 Task: Look for space in Lakhnādon, India from 12th June, 2023 to 15th June, 2023 for 2 adults in price range Rs.10000 to Rs.15000. Place can be entire place with 1  bedroom having 1 bed and 1 bathroom. Property type can be house, flat, guest house, hotel. Booking option can be shelf check-in. Required host language is English.
Action: Mouse moved to (406, 72)
Screenshot: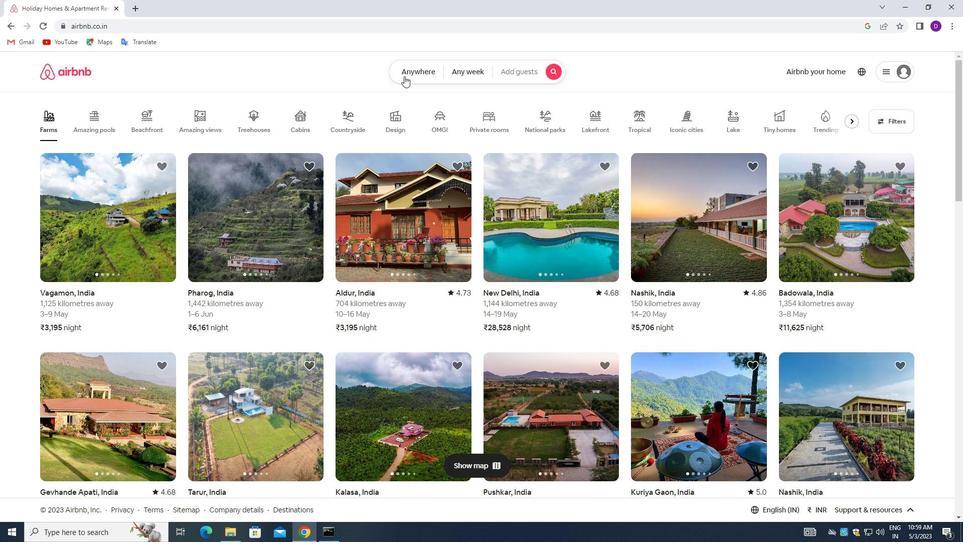 
Action: Mouse pressed left at (406, 72)
Screenshot: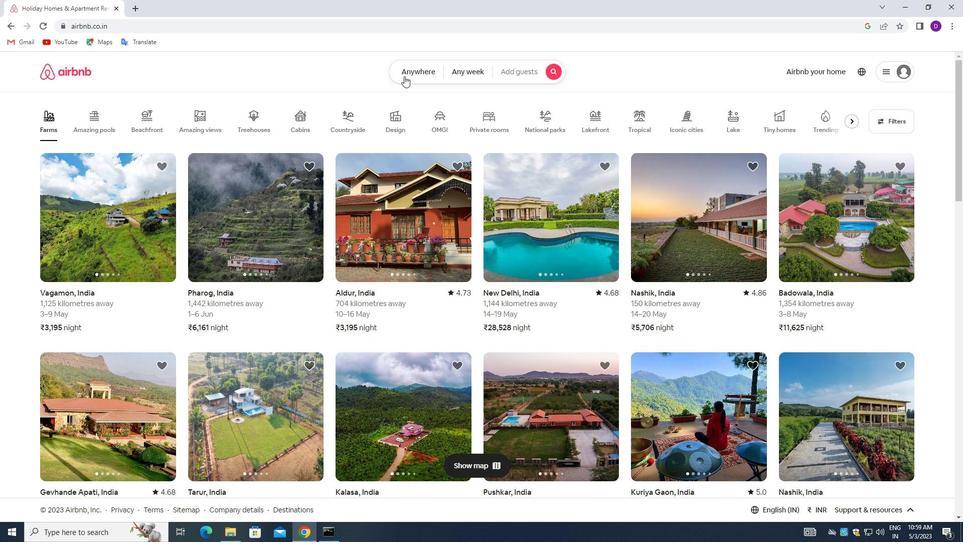 
Action: Mouse moved to (317, 111)
Screenshot: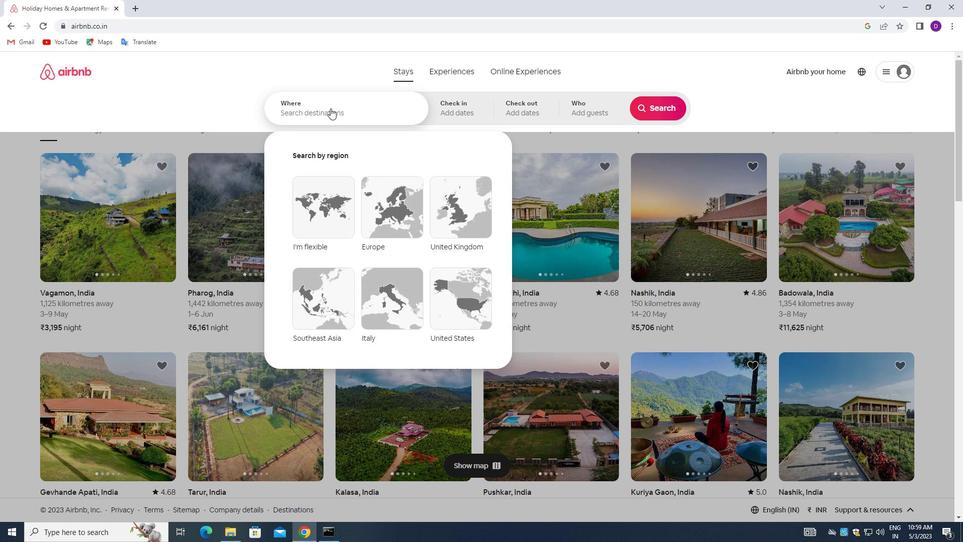 
Action: Mouse pressed left at (317, 111)
Screenshot: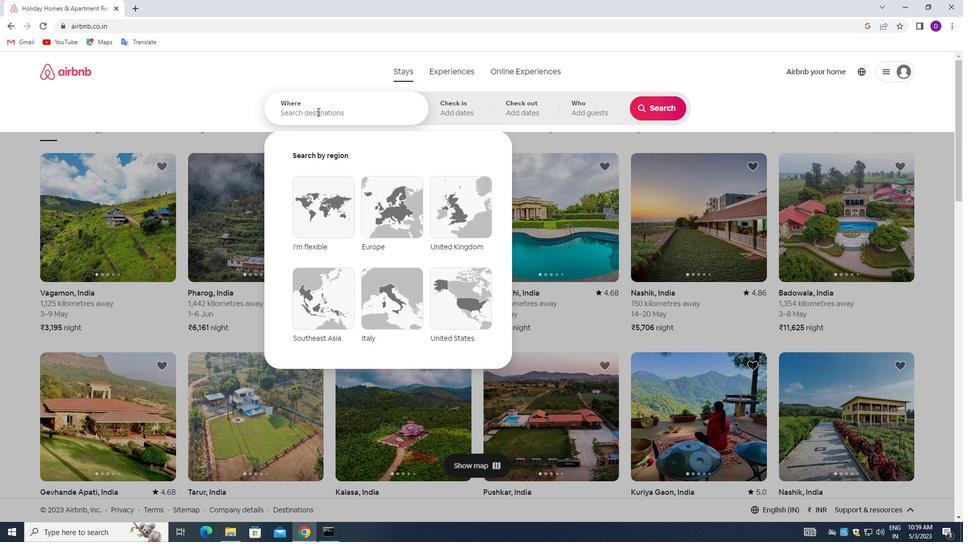 
Action: Mouse moved to (225, 79)
Screenshot: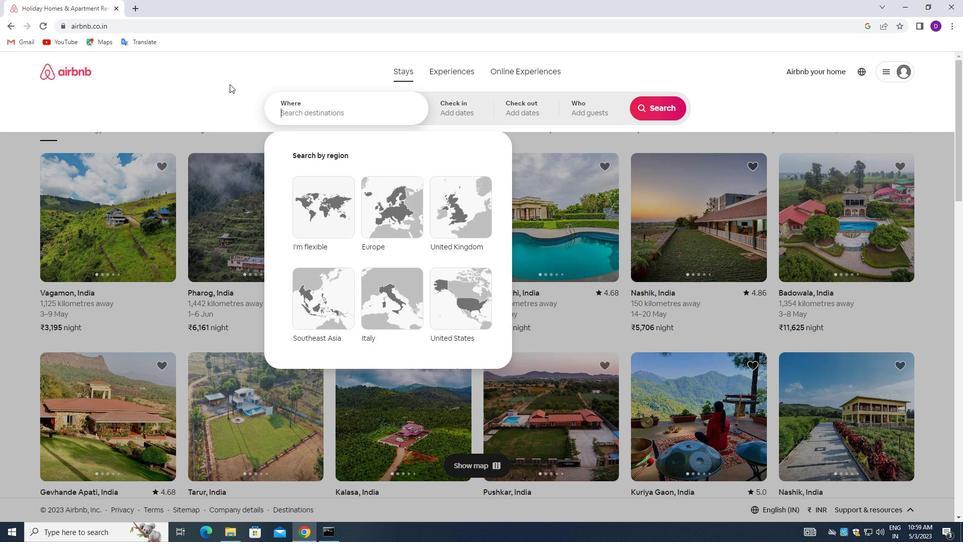 
Action: Key pressed <Key.shift>LAKHNADON,<Key.space><Key.shift>INDIA<Key.enter>
Screenshot: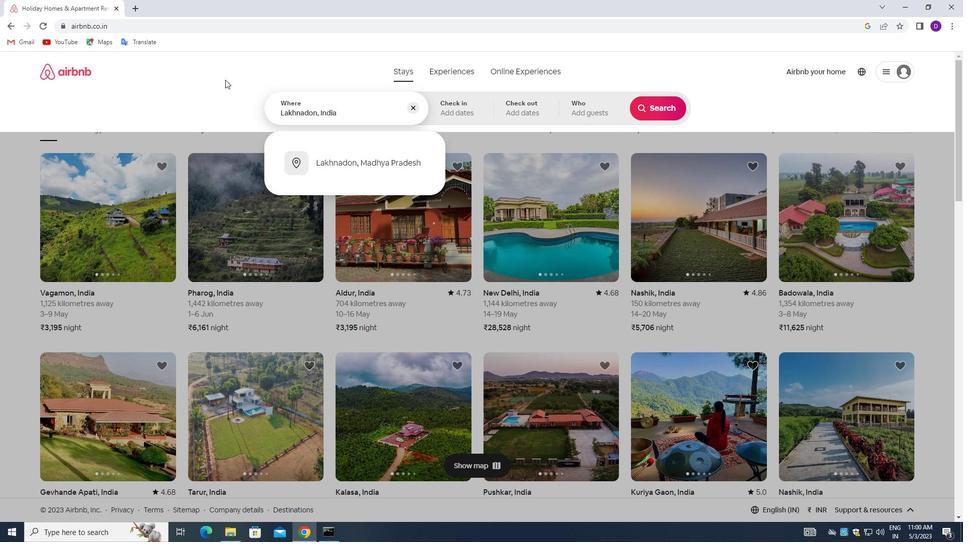 
Action: Mouse moved to (526, 279)
Screenshot: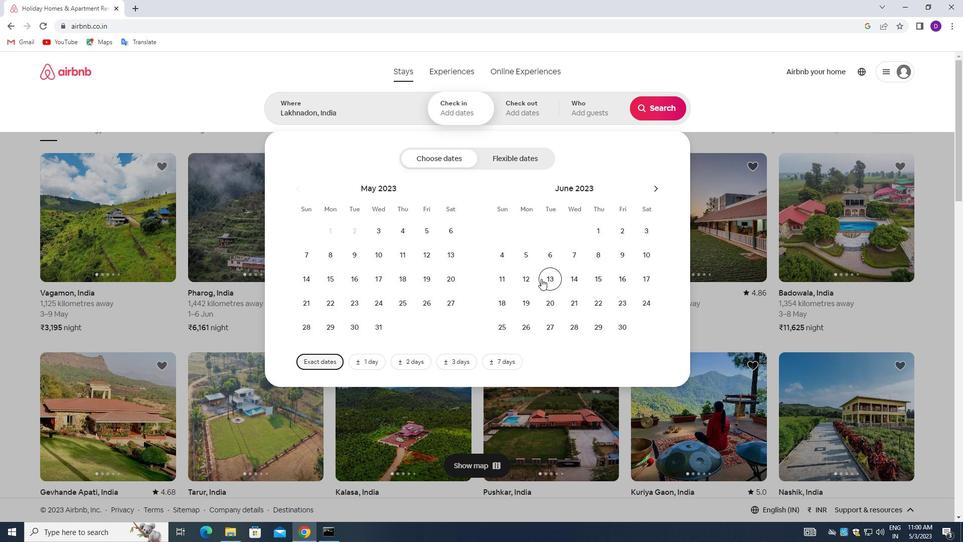 
Action: Mouse pressed left at (526, 279)
Screenshot: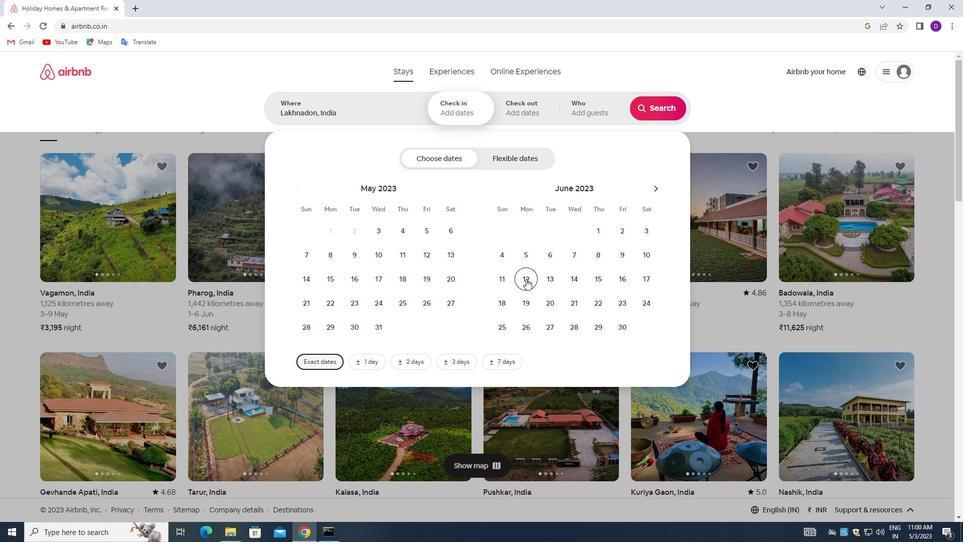 
Action: Mouse moved to (593, 279)
Screenshot: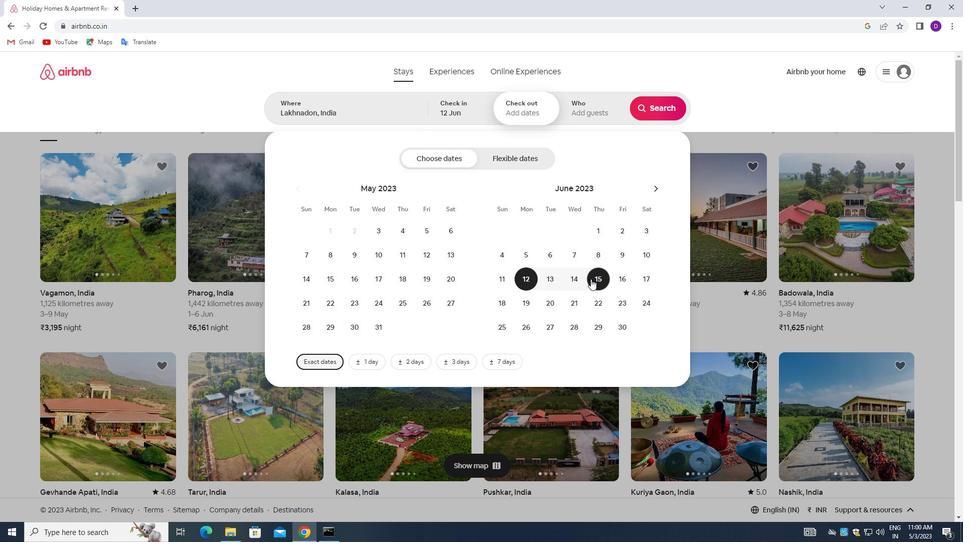 
Action: Mouse pressed left at (593, 279)
Screenshot: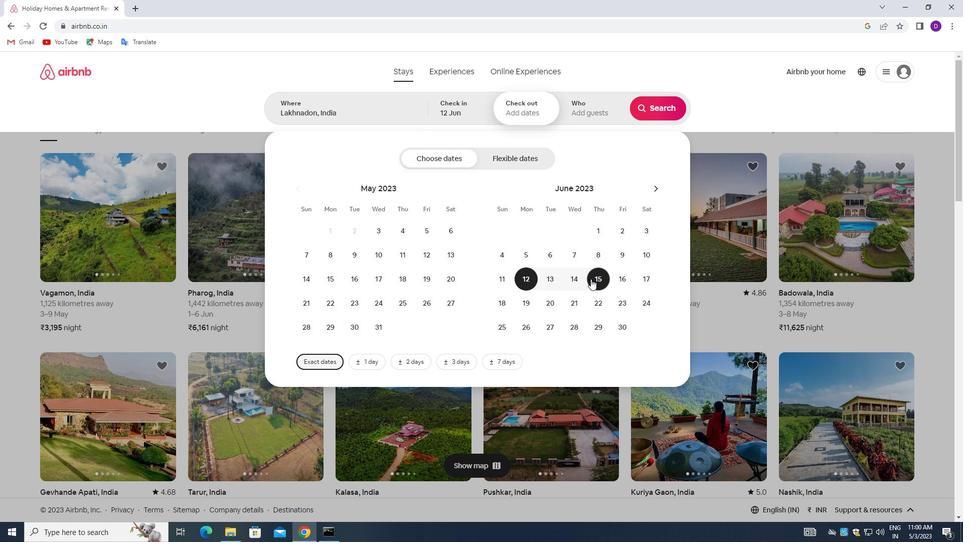 
Action: Mouse moved to (583, 110)
Screenshot: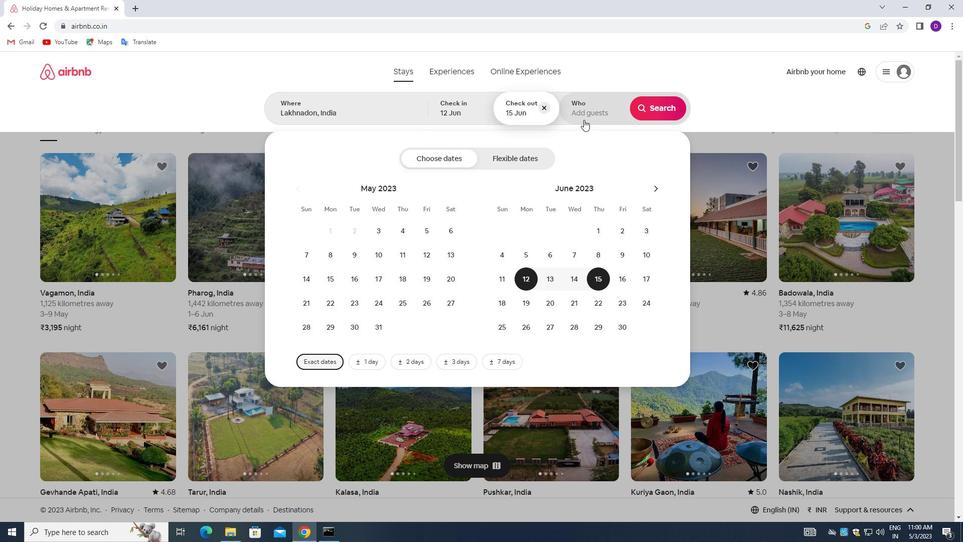 
Action: Mouse pressed left at (583, 110)
Screenshot: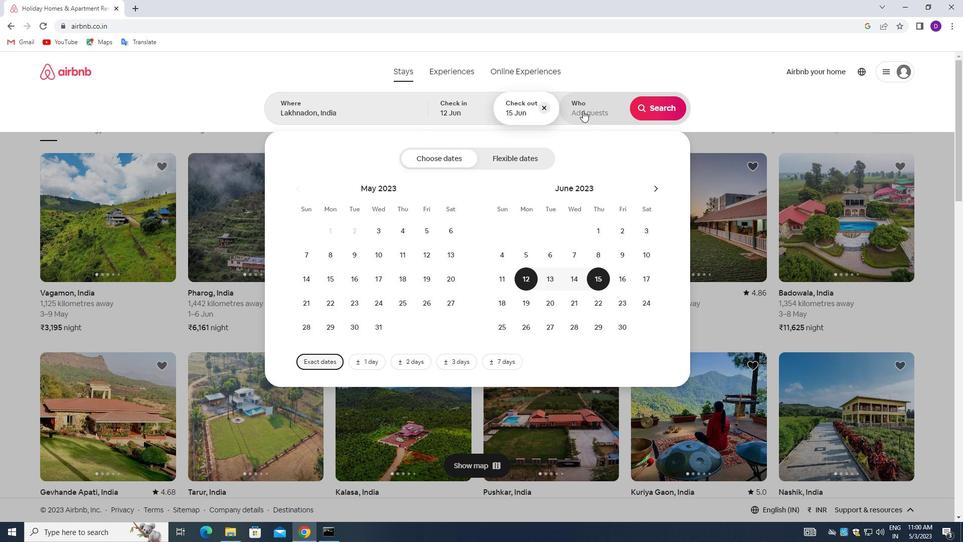 
Action: Mouse moved to (656, 160)
Screenshot: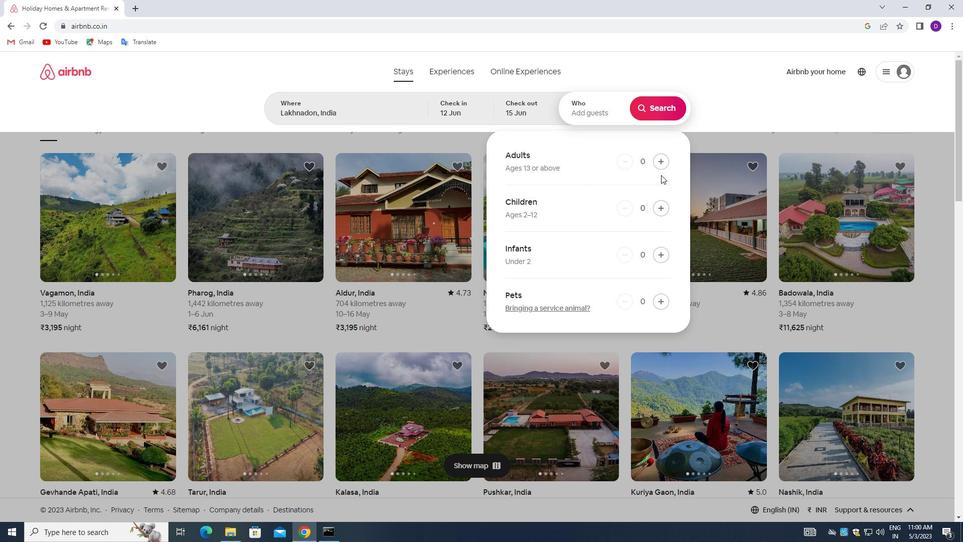 
Action: Mouse pressed left at (656, 160)
Screenshot: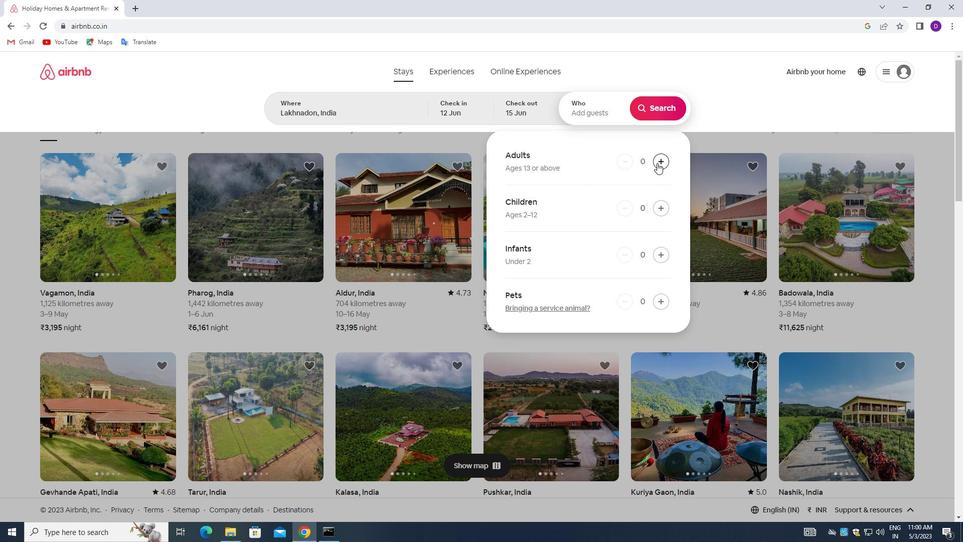 
Action: Mouse pressed left at (656, 160)
Screenshot: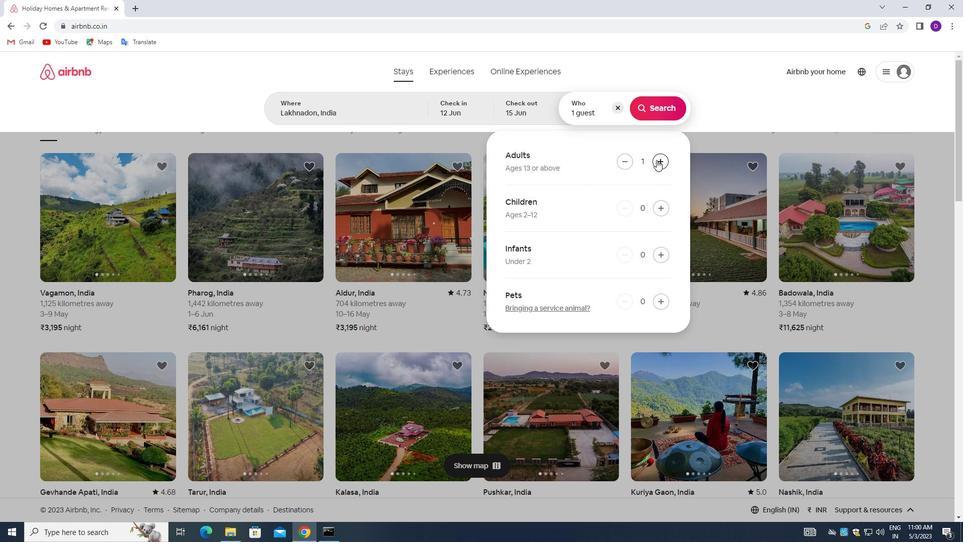 
Action: Mouse moved to (653, 107)
Screenshot: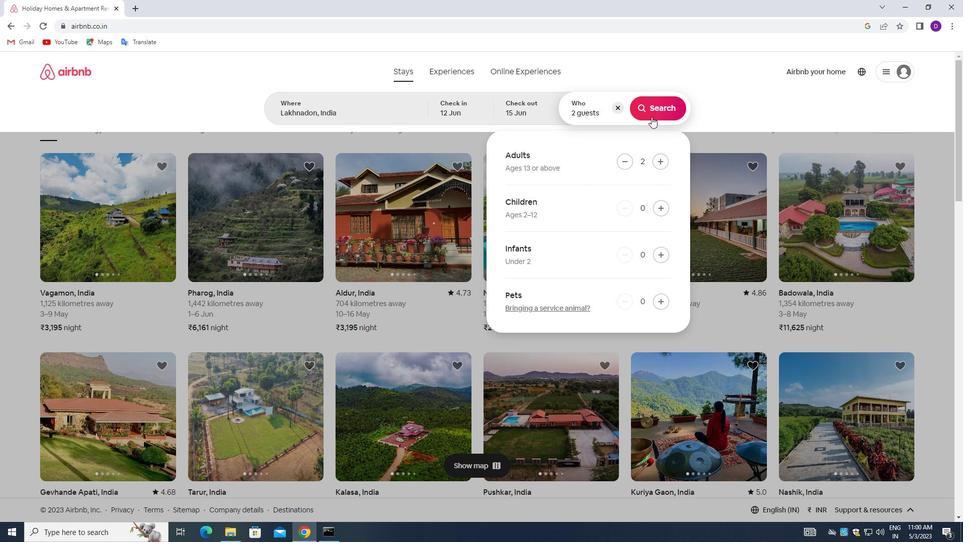 
Action: Mouse pressed left at (653, 107)
Screenshot: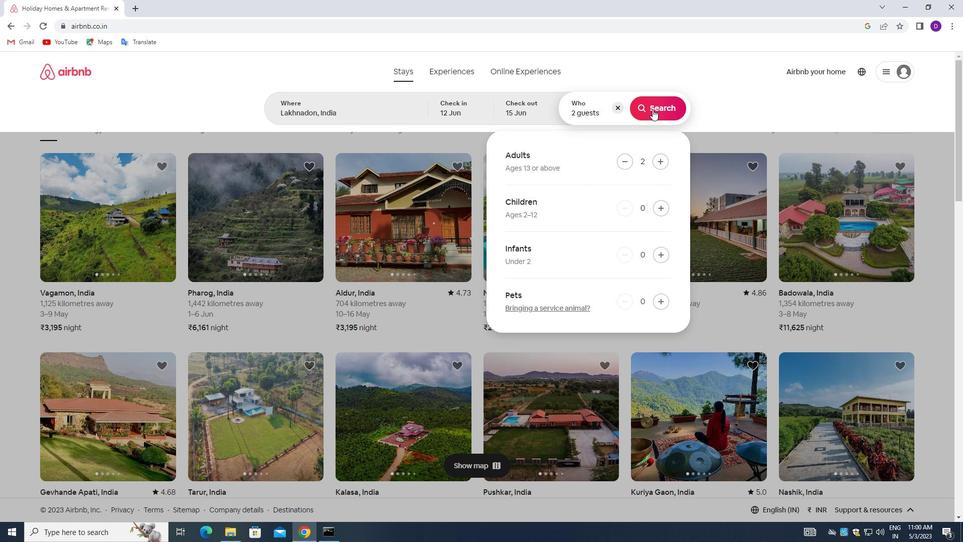 
Action: Mouse moved to (908, 112)
Screenshot: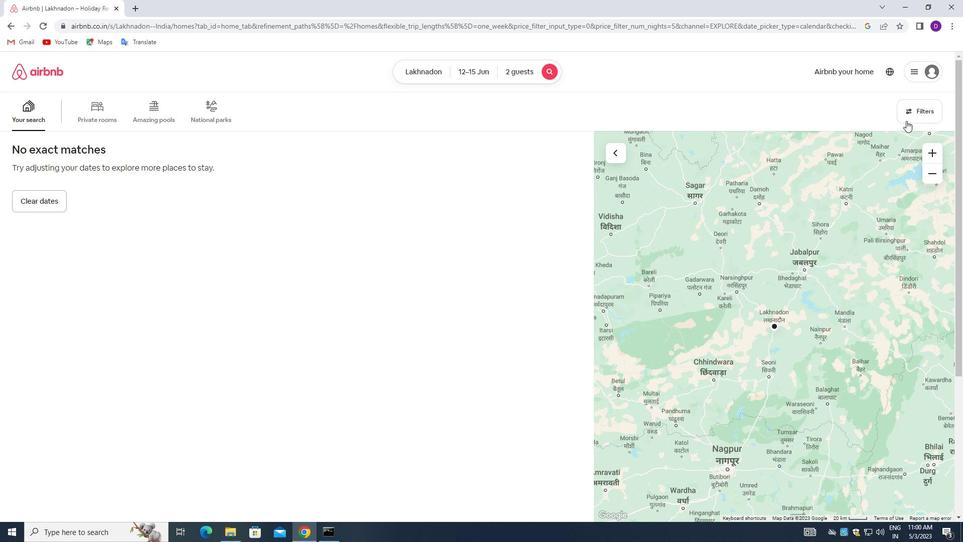
Action: Mouse pressed left at (908, 112)
Screenshot: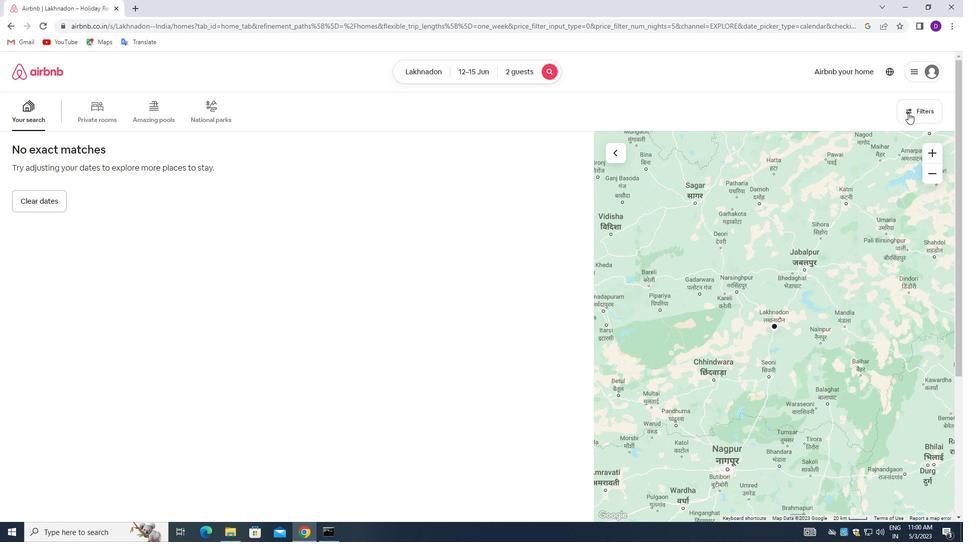 
Action: Mouse moved to (352, 173)
Screenshot: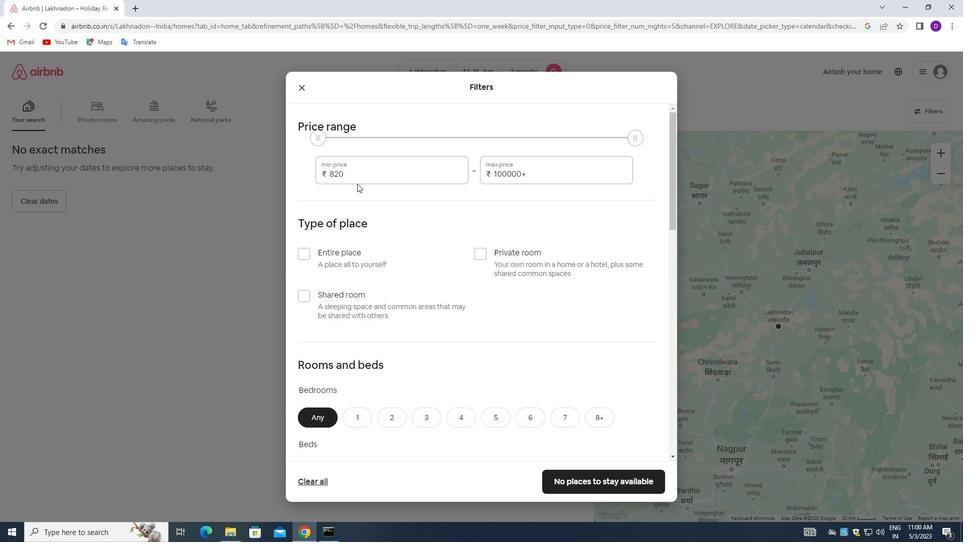
Action: Mouse pressed left at (352, 173)
Screenshot: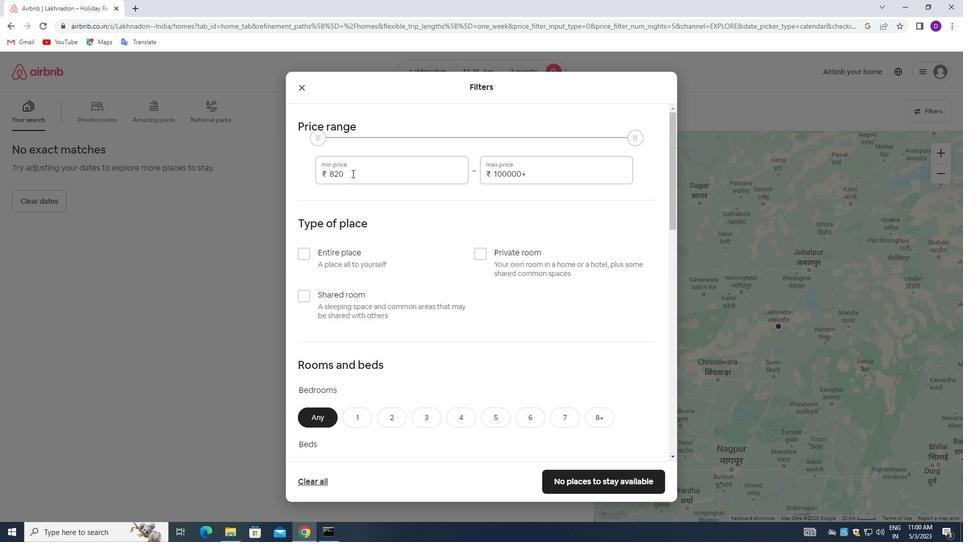 
Action: Mouse pressed left at (352, 173)
Screenshot: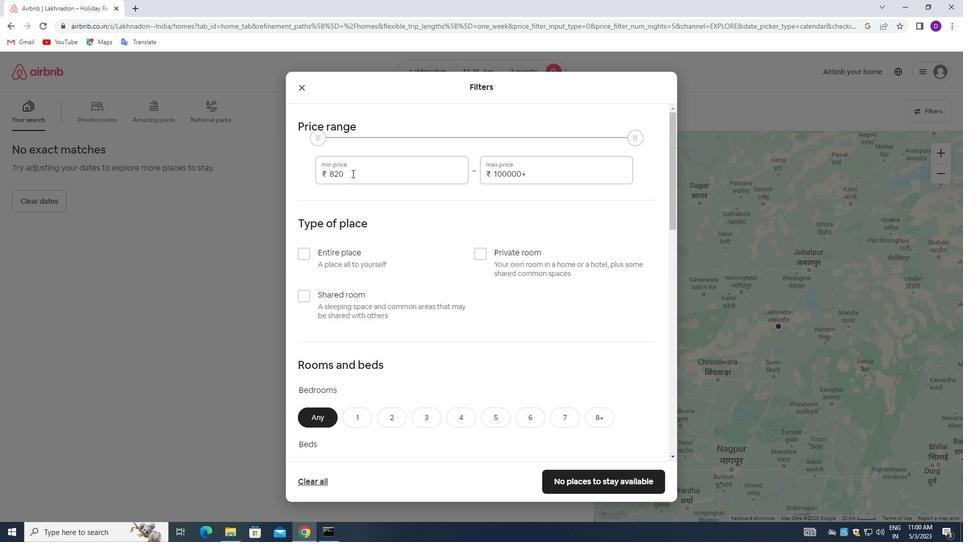 
Action: Key pressed 10000<Key.tab>15000
Screenshot: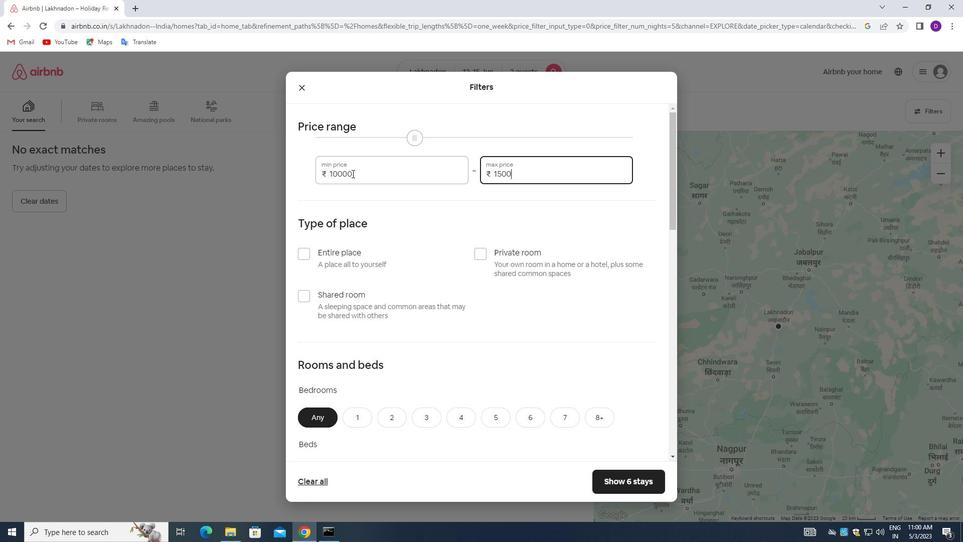 
Action: Mouse moved to (441, 237)
Screenshot: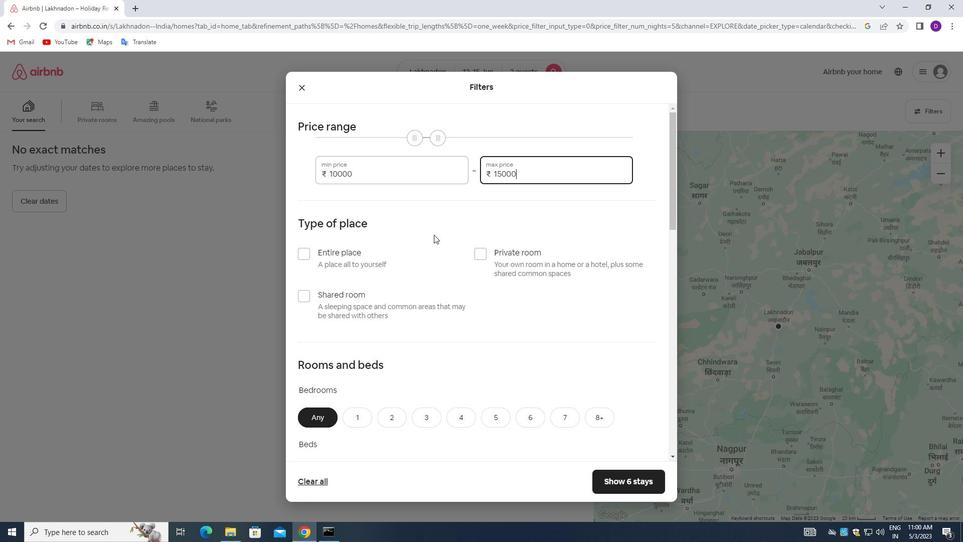 
Action: Mouse scrolled (441, 237) with delta (0, 0)
Screenshot: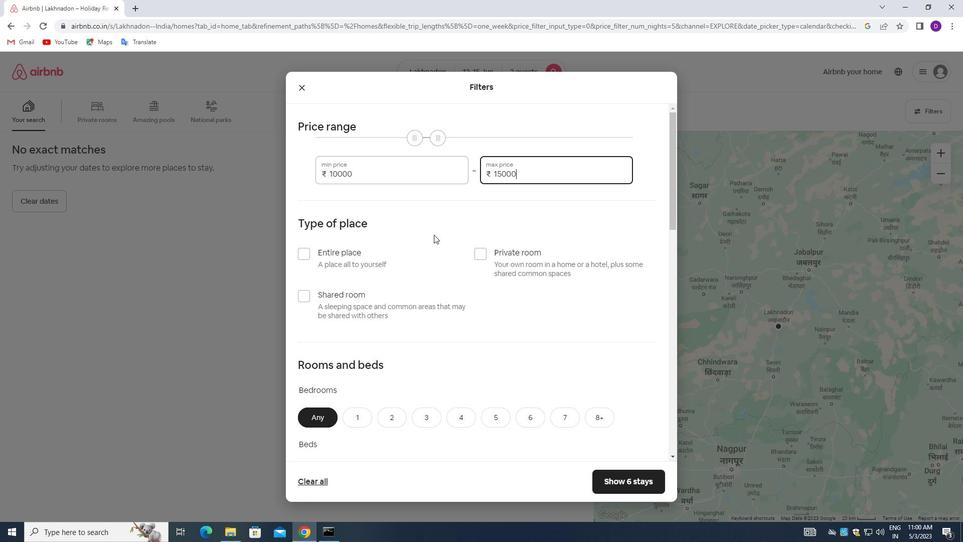 
Action: Mouse moved to (442, 239)
Screenshot: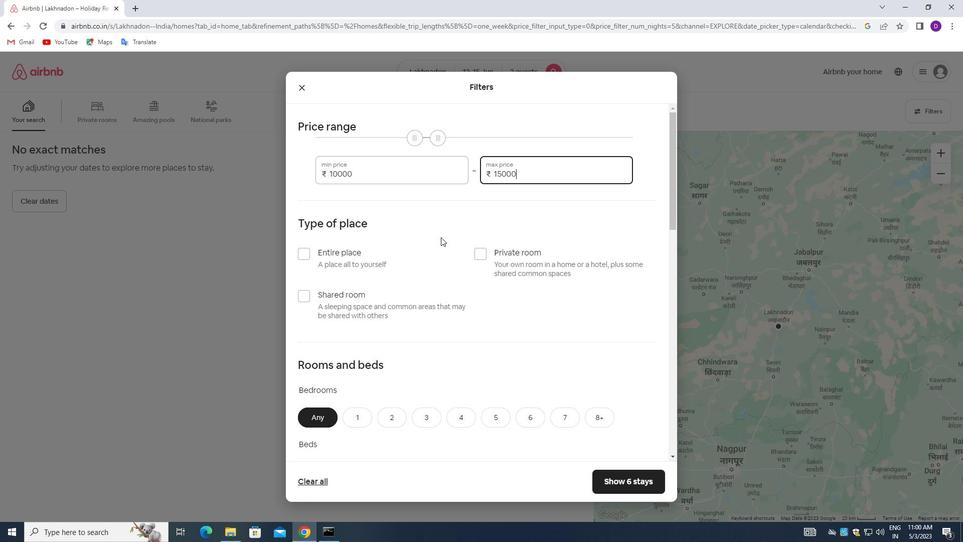 
Action: Mouse scrolled (442, 238) with delta (0, 0)
Screenshot: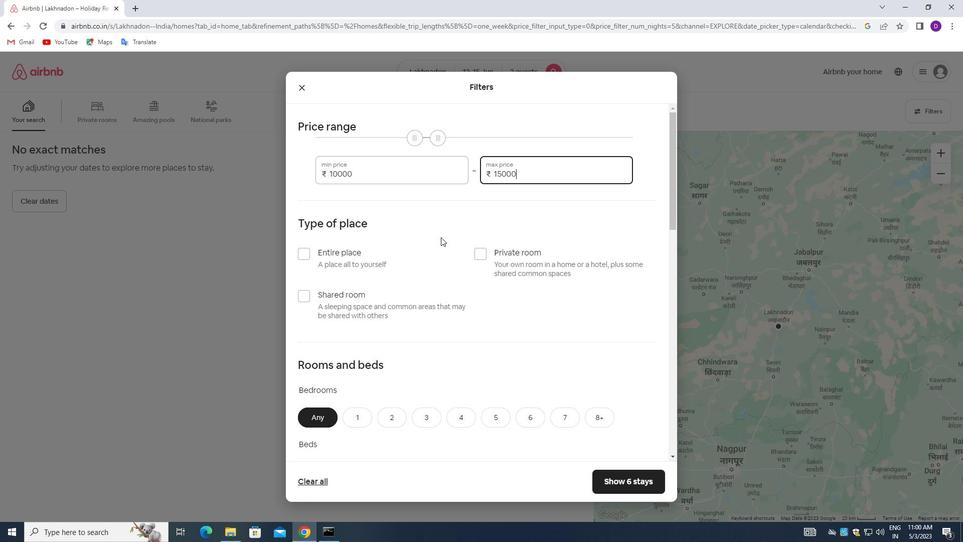 
Action: Mouse moved to (438, 242)
Screenshot: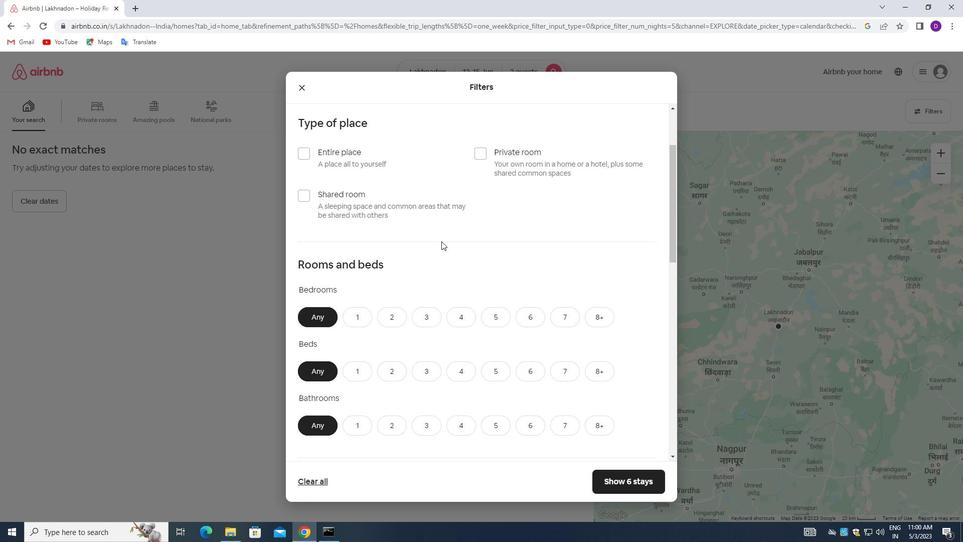 
Action: Mouse scrolled (438, 242) with delta (0, 0)
Screenshot: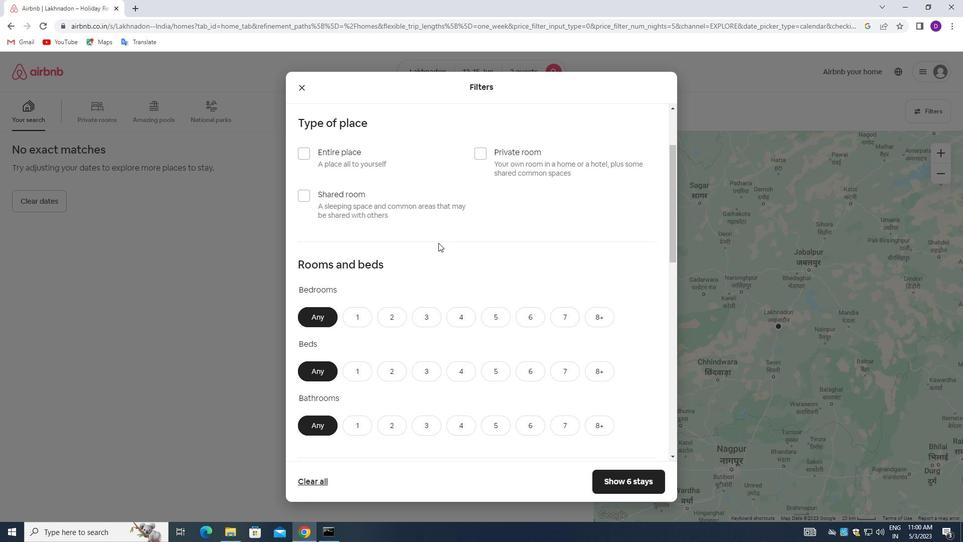 
Action: Mouse moved to (421, 230)
Screenshot: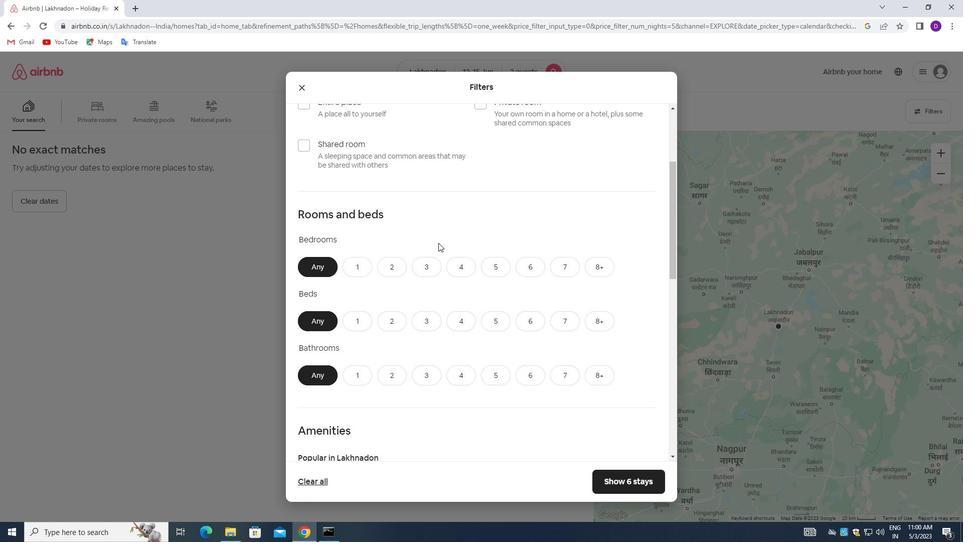 
Action: Mouse scrolled (421, 231) with delta (0, 0)
Screenshot: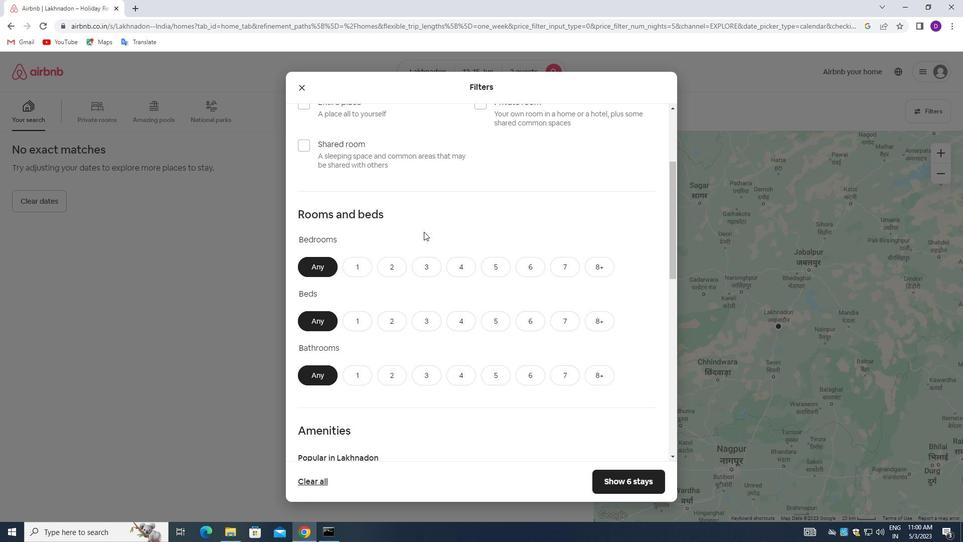 
Action: Mouse moved to (309, 153)
Screenshot: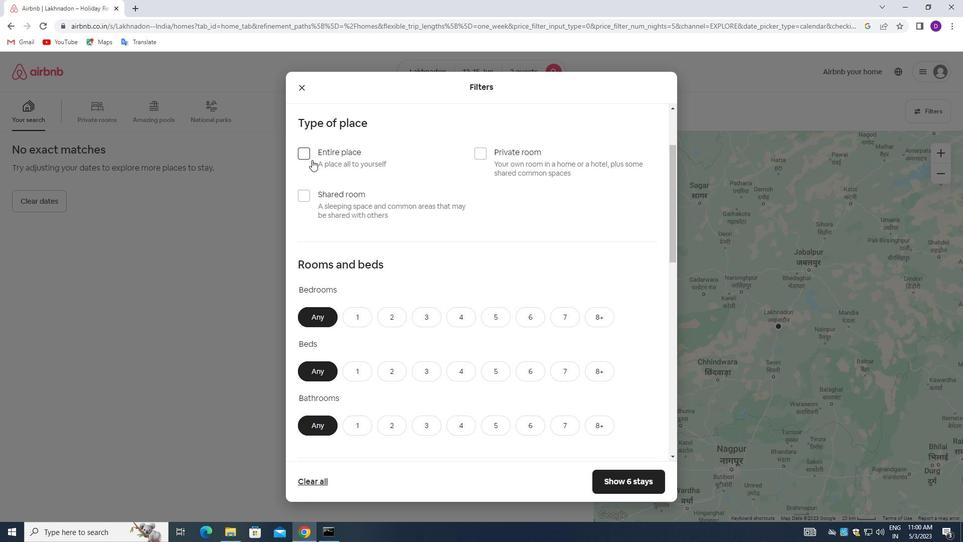 
Action: Mouse pressed left at (309, 153)
Screenshot: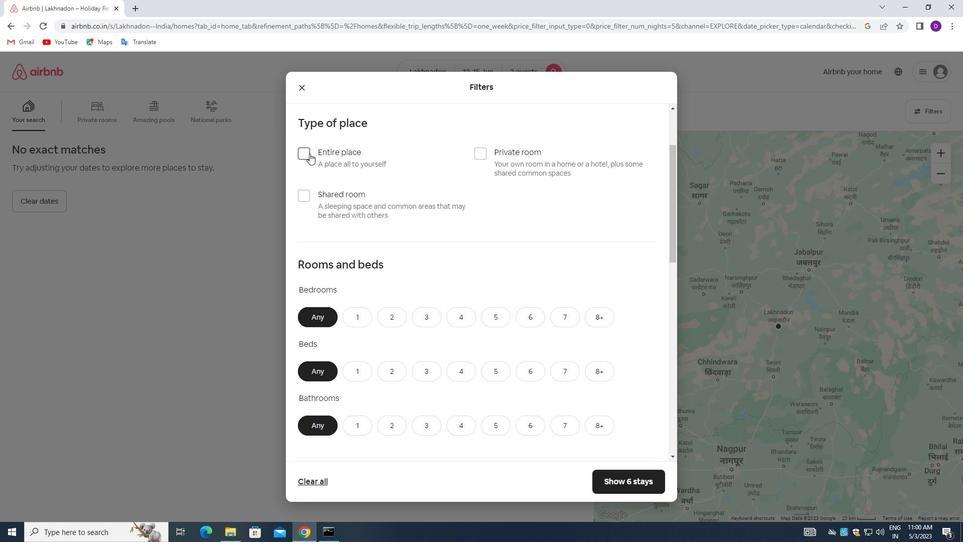 
Action: Mouse moved to (415, 236)
Screenshot: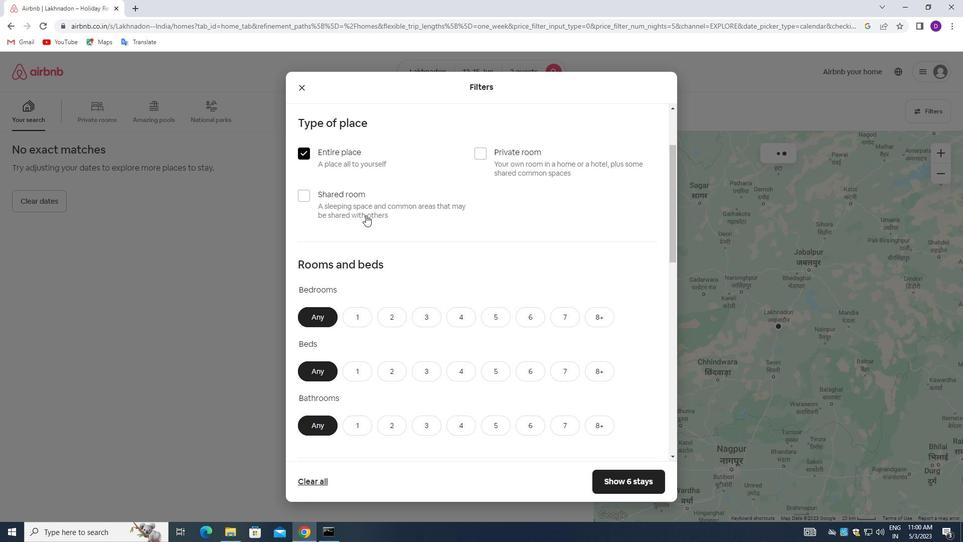 
Action: Mouse scrolled (415, 236) with delta (0, 0)
Screenshot: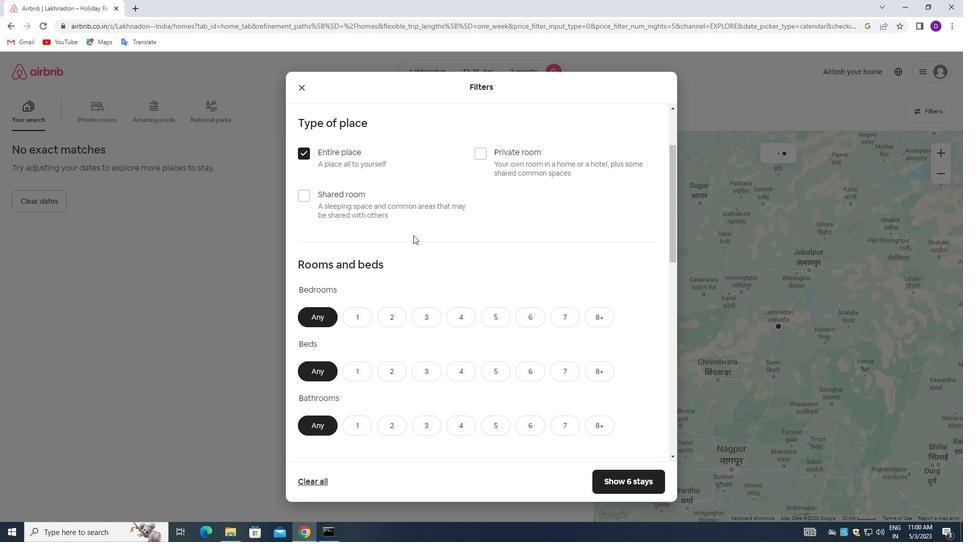 
Action: Mouse moved to (356, 262)
Screenshot: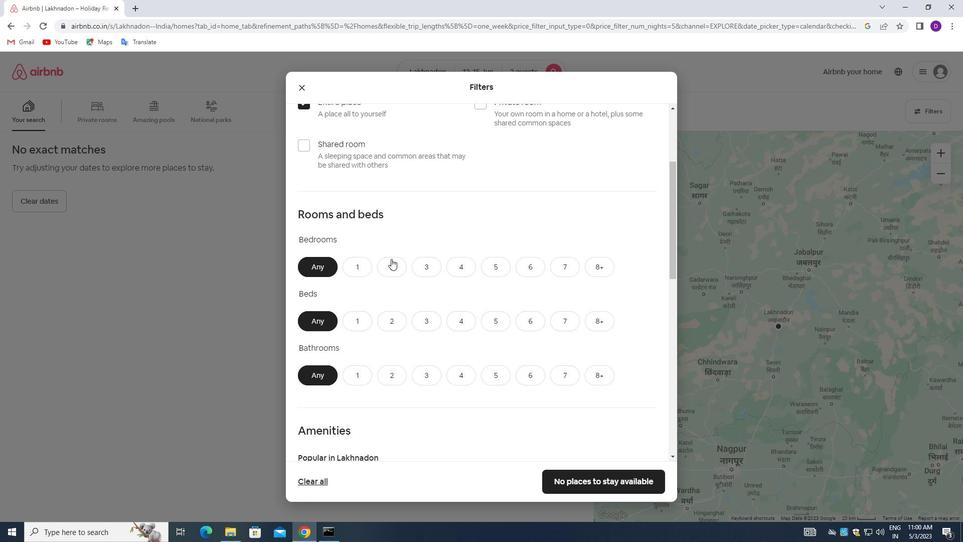 
Action: Mouse pressed left at (356, 262)
Screenshot: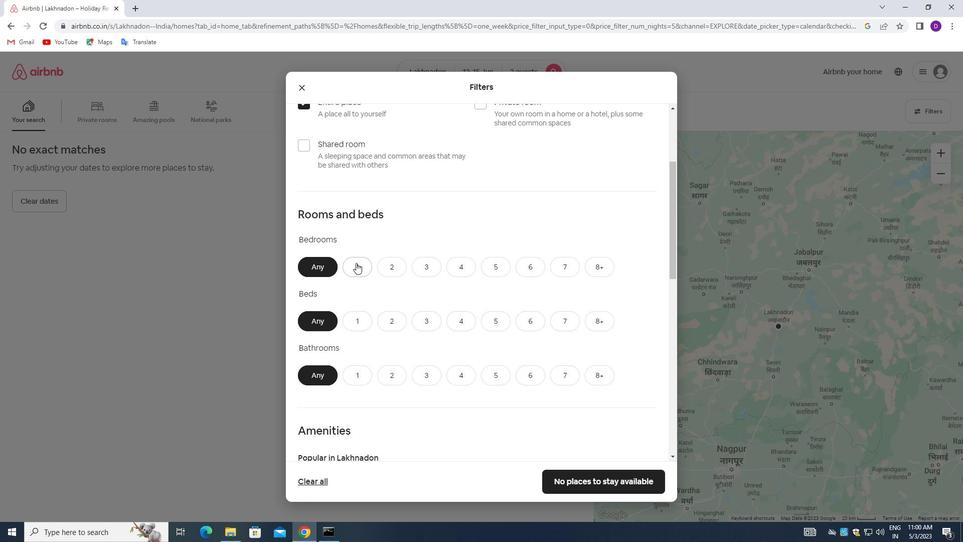 
Action: Mouse moved to (358, 317)
Screenshot: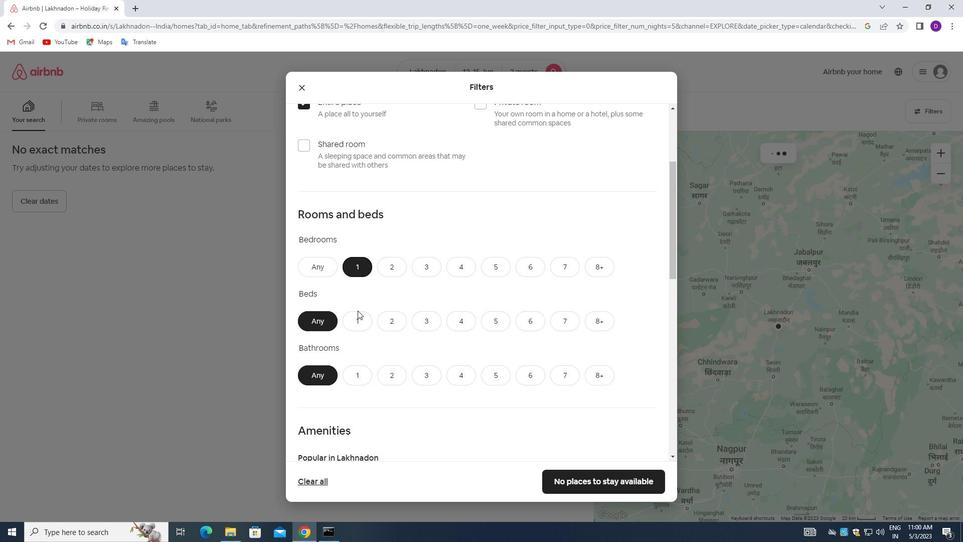 
Action: Mouse pressed left at (358, 317)
Screenshot: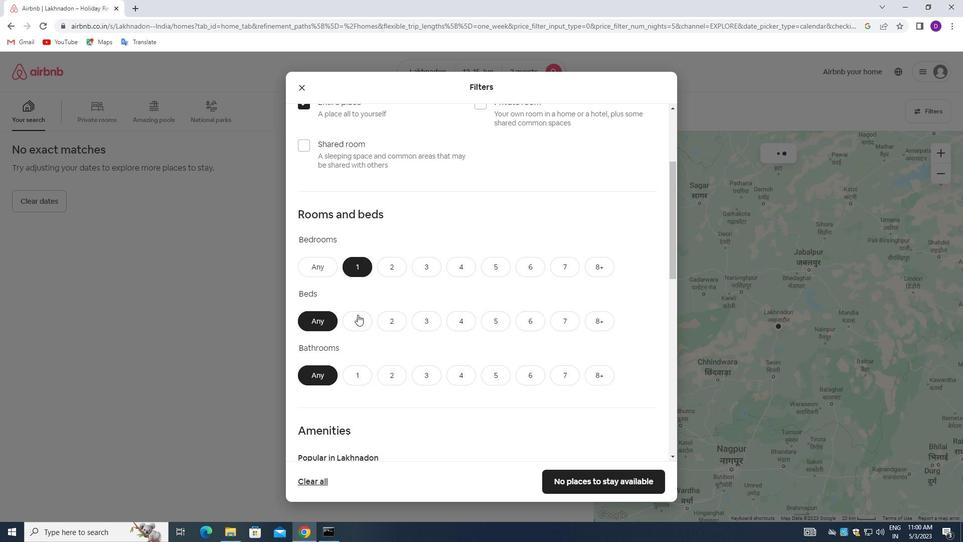
Action: Mouse moved to (358, 376)
Screenshot: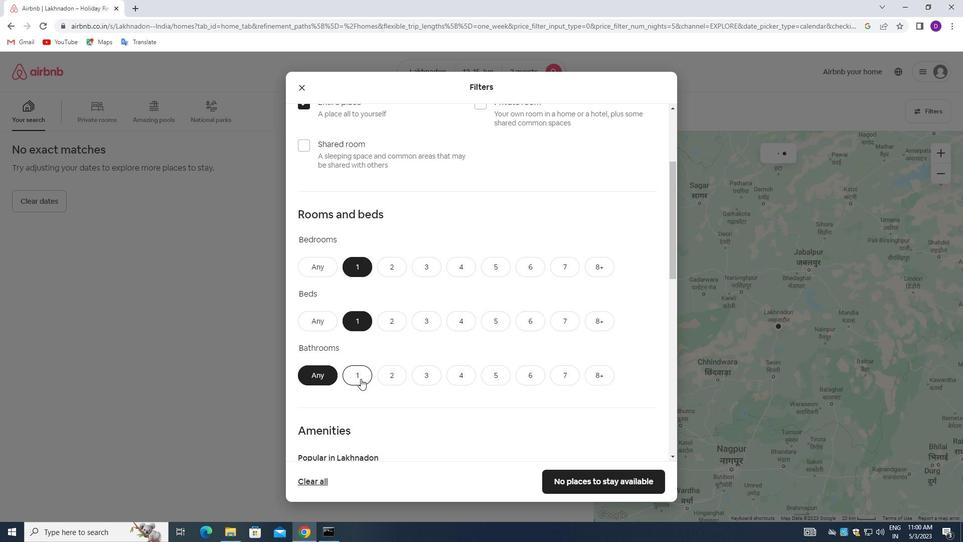 
Action: Mouse pressed left at (358, 376)
Screenshot: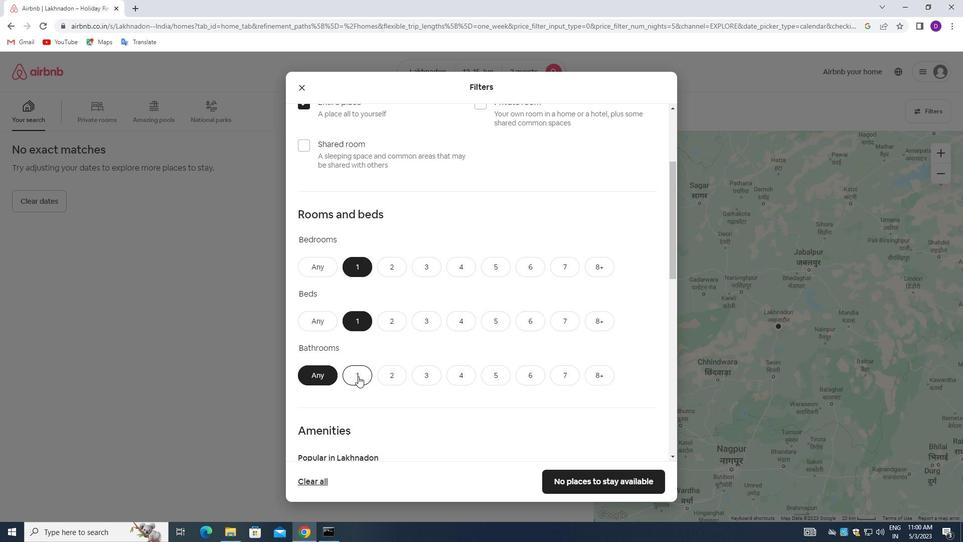 
Action: Mouse moved to (463, 266)
Screenshot: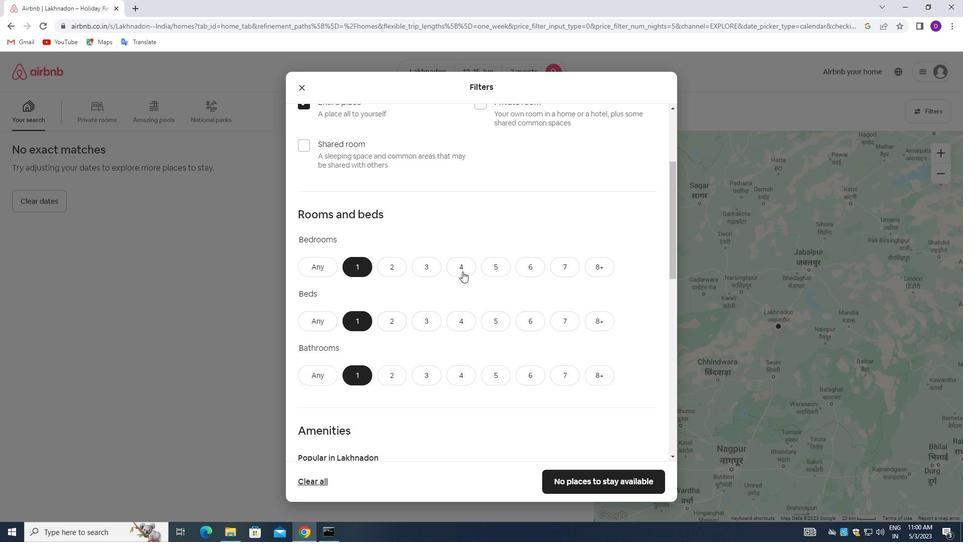 
Action: Mouse scrolled (463, 266) with delta (0, 0)
Screenshot: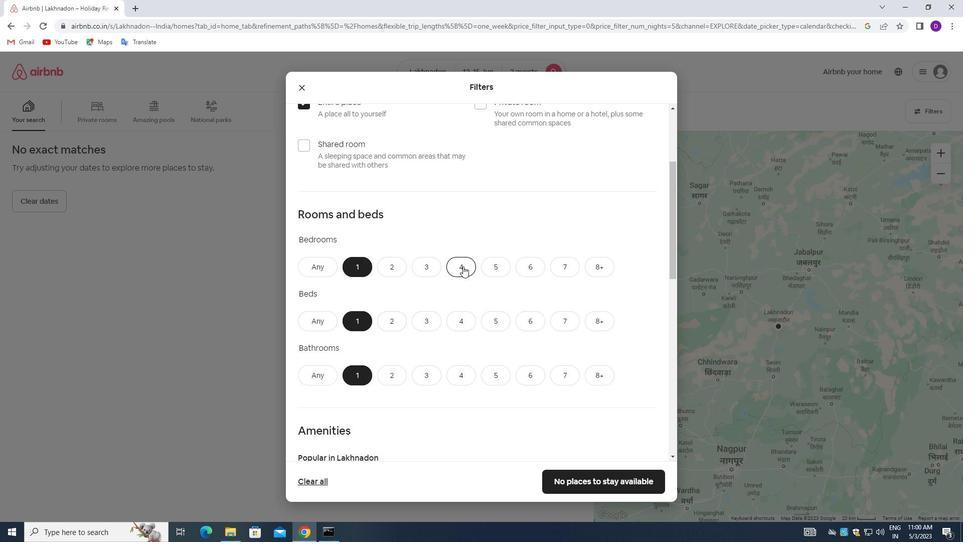 
Action: Mouse scrolled (463, 266) with delta (0, 0)
Screenshot: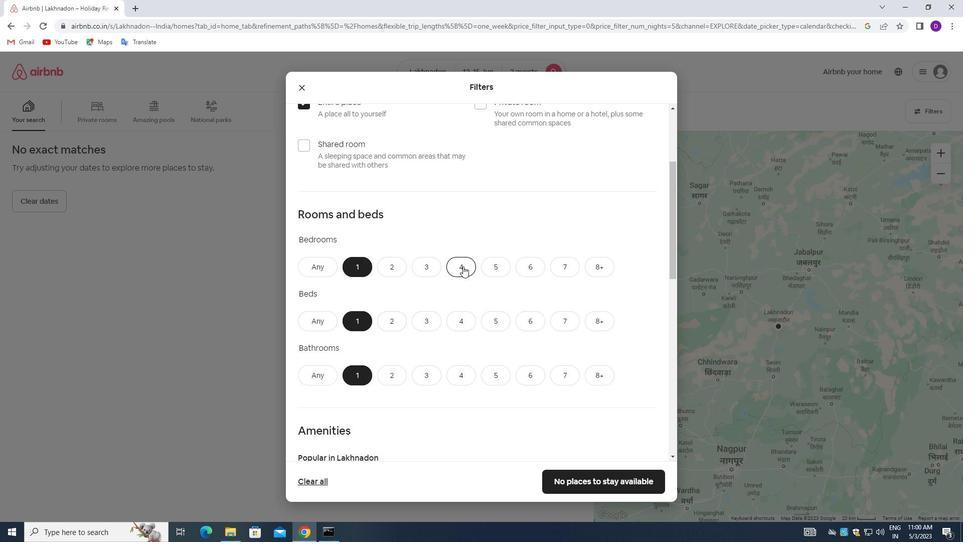 
Action: Mouse moved to (464, 224)
Screenshot: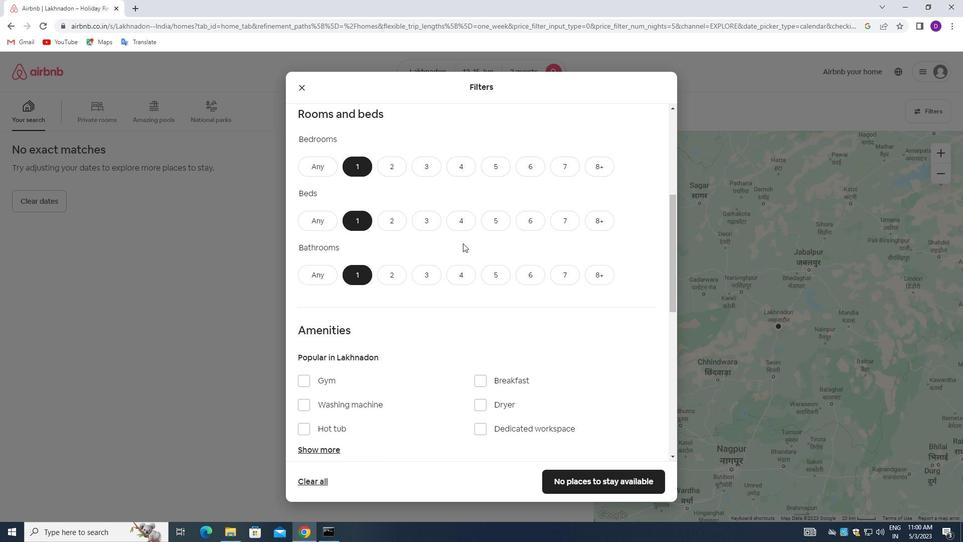 
Action: Mouse scrolled (464, 224) with delta (0, 0)
Screenshot: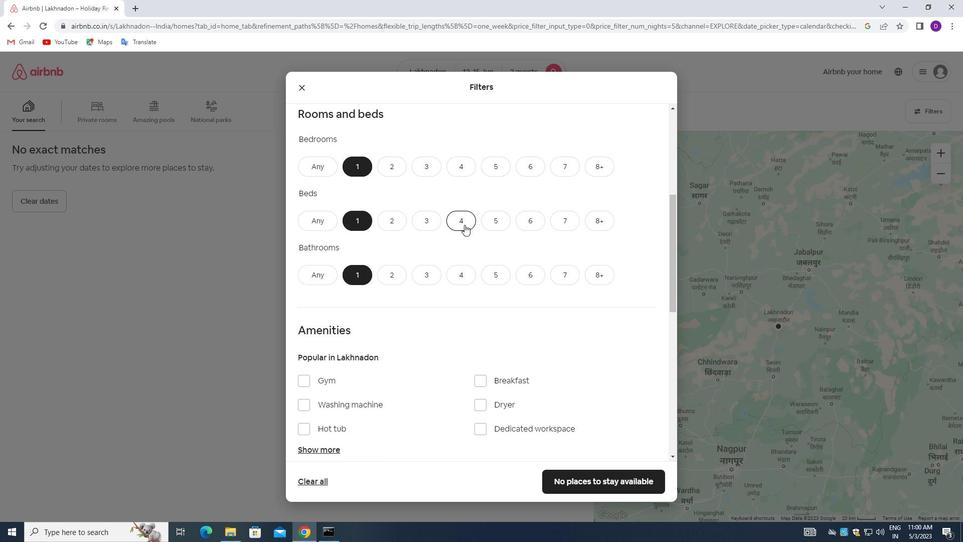 
Action: Mouse scrolled (464, 224) with delta (0, 0)
Screenshot: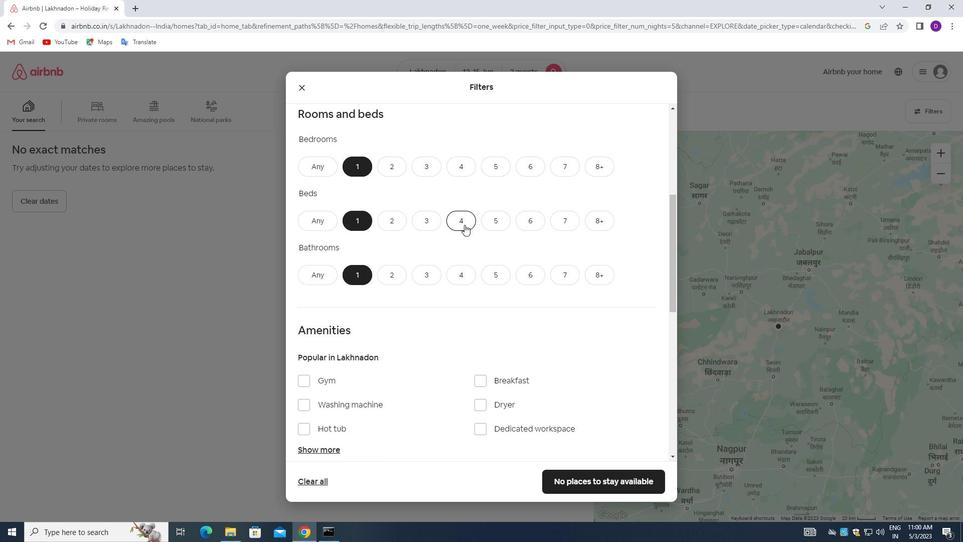 
Action: Mouse moved to (459, 238)
Screenshot: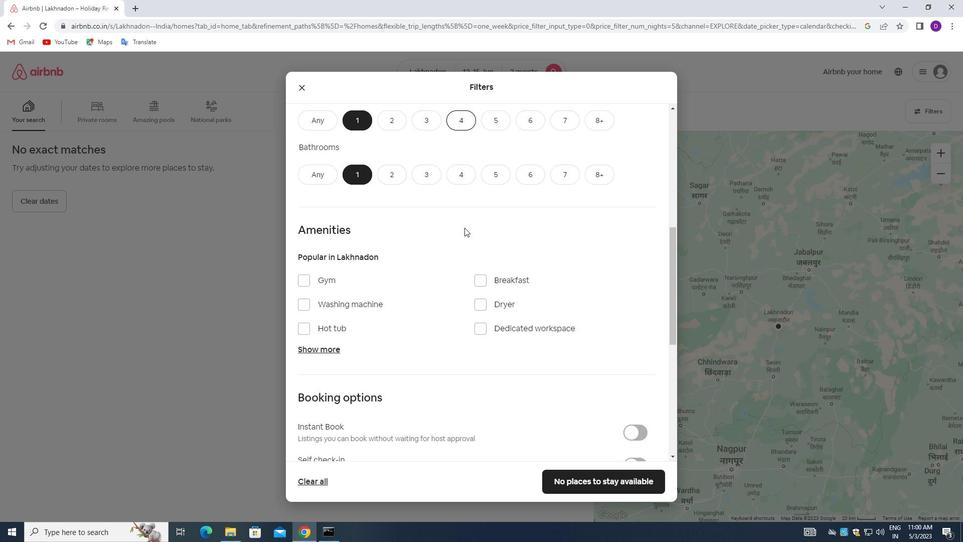 
Action: Mouse scrolled (459, 237) with delta (0, 0)
Screenshot: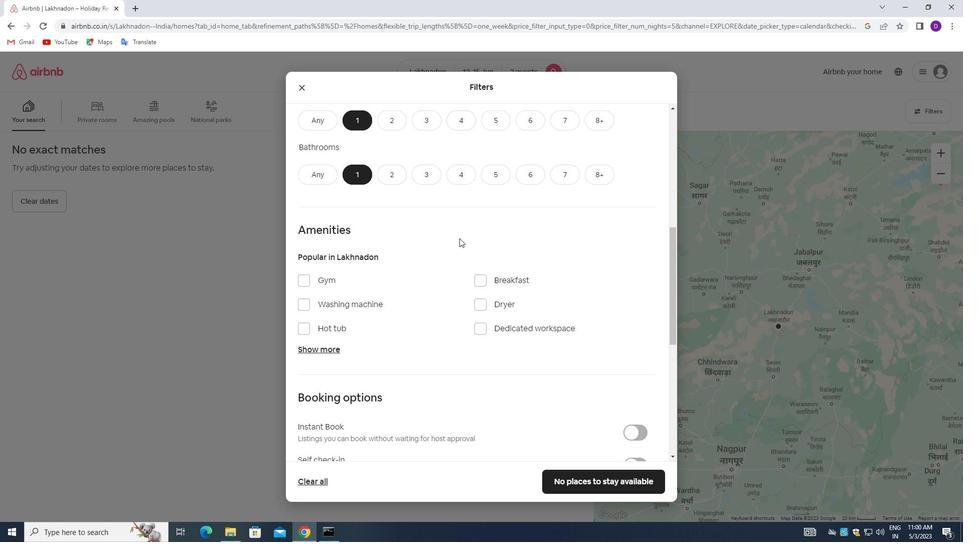 
Action: Mouse scrolled (459, 237) with delta (0, 0)
Screenshot: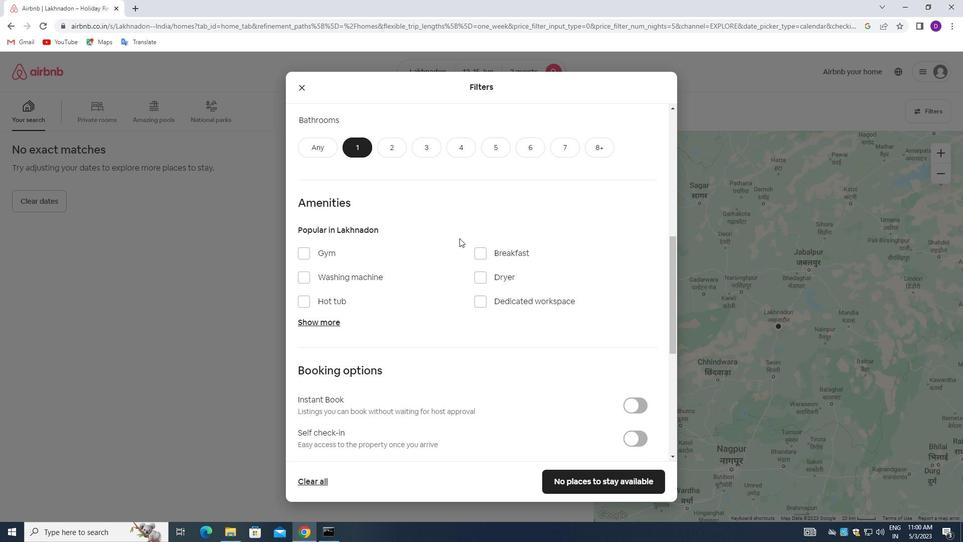 
Action: Mouse scrolled (459, 237) with delta (0, 0)
Screenshot: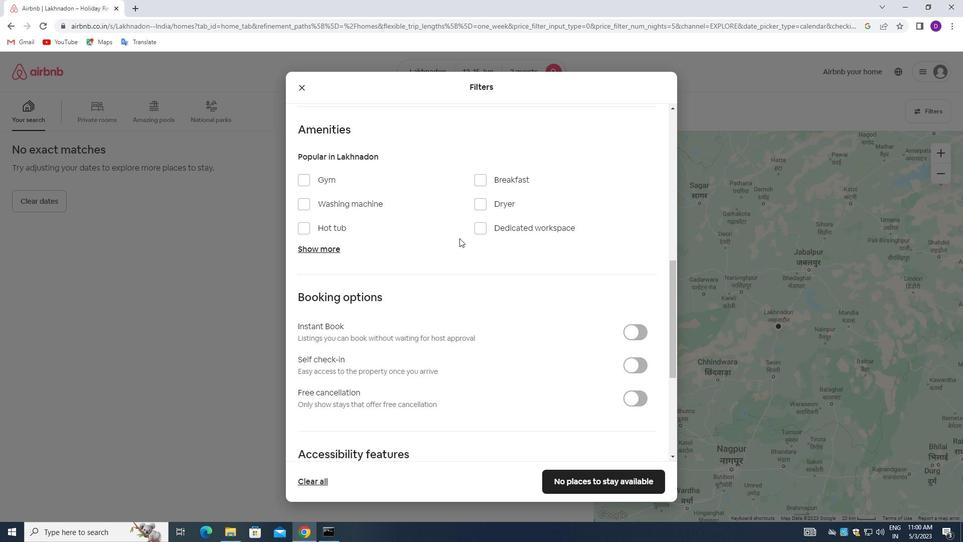 
Action: Mouse scrolled (459, 237) with delta (0, 0)
Screenshot: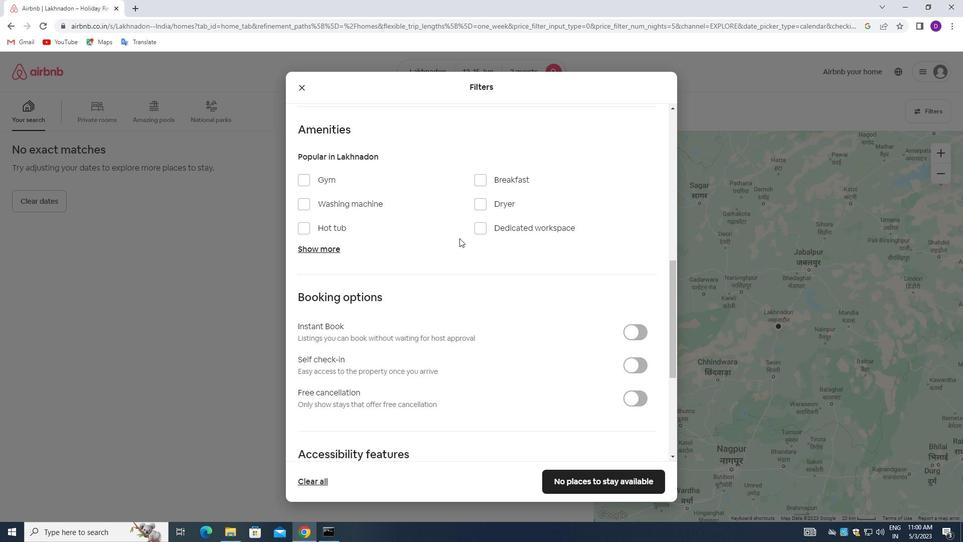 
Action: Mouse moved to (630, 264)
Screenshot: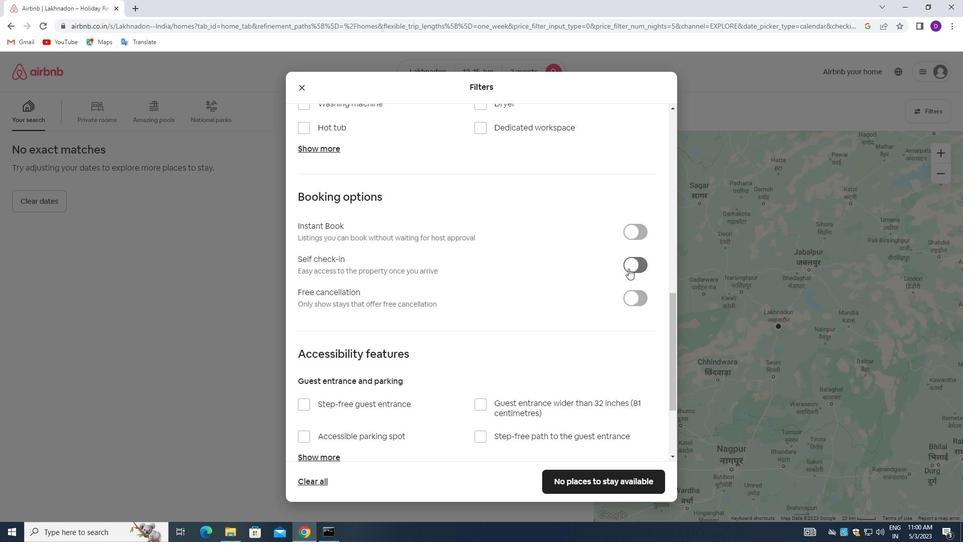 
Action: Mouse pressed left at (630, 264)
Screenshot: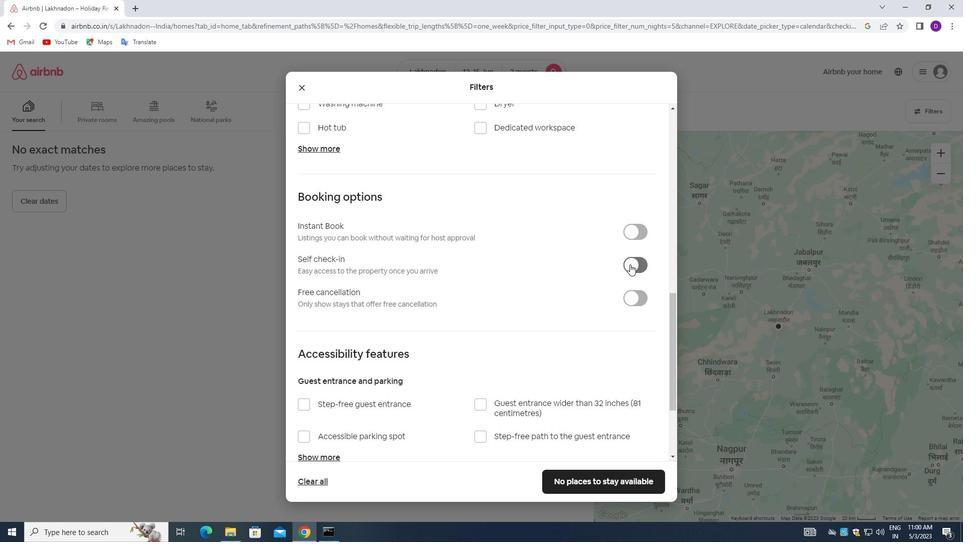 
Action: Mouse moved to (360, 274)
Screenshot: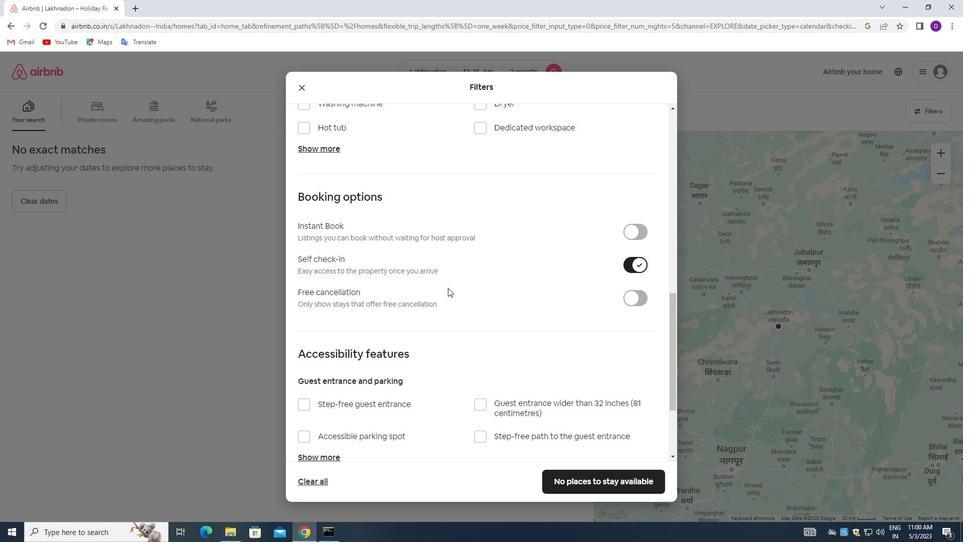 
Action: Mouse scrolled (360, 274) with delta (0, 0)
Screenshot: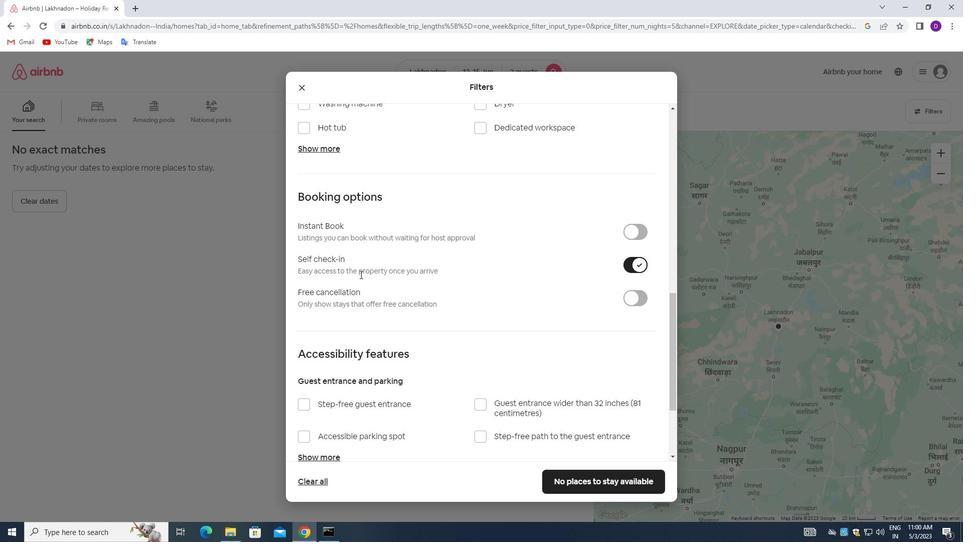 
Action: Mouse scrolled (360, 274) with delta (0, 0)
Screenshot: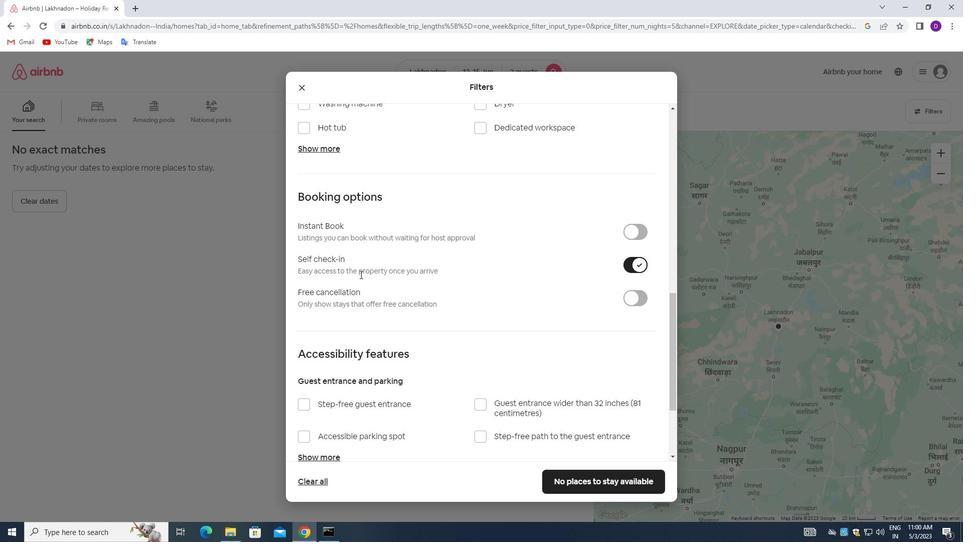
Action: Mouse moved to (381, 272)
Screenshot: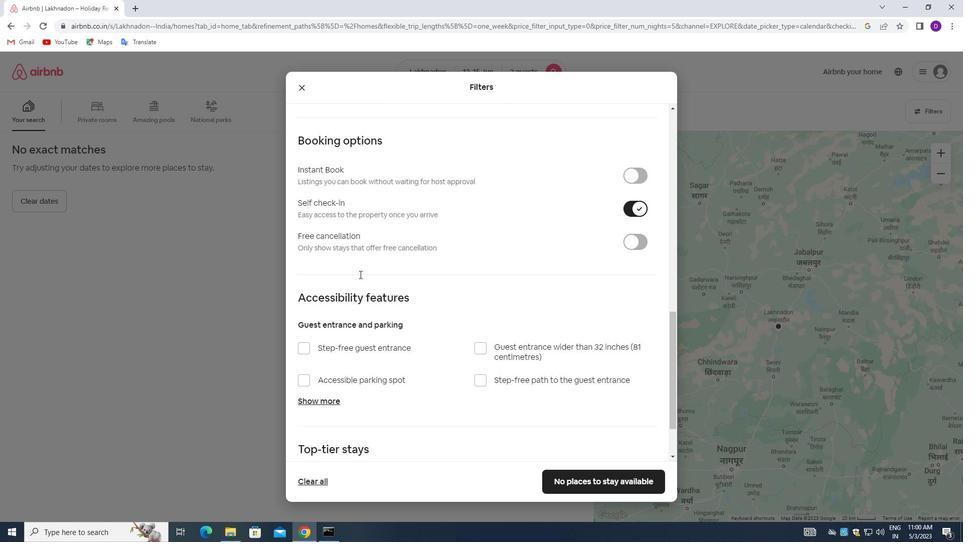 
Action: Mouse scrolled (381, 272) with delta (0, 0)
Screenshot: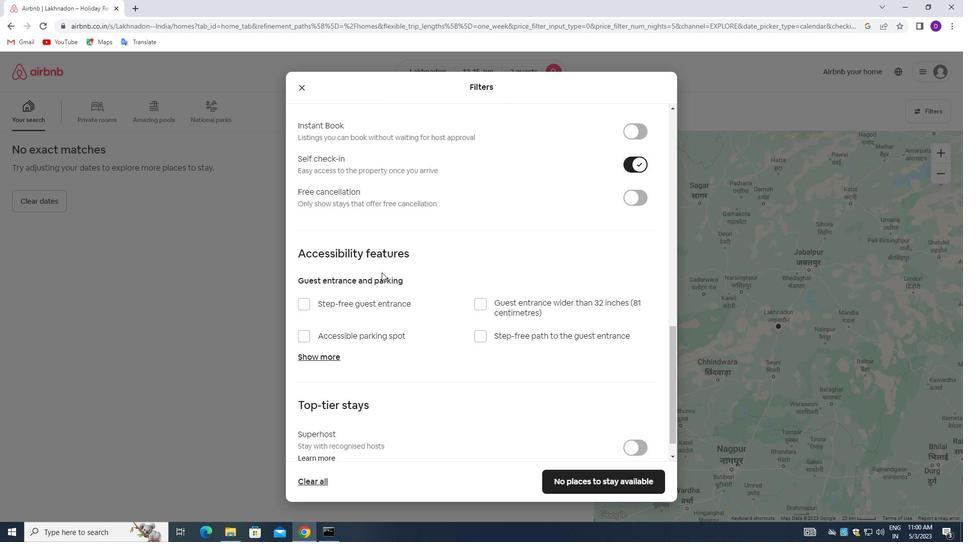 
Action: Mouse scrolled (381, 272) with delta (0, 0)
Screenshot: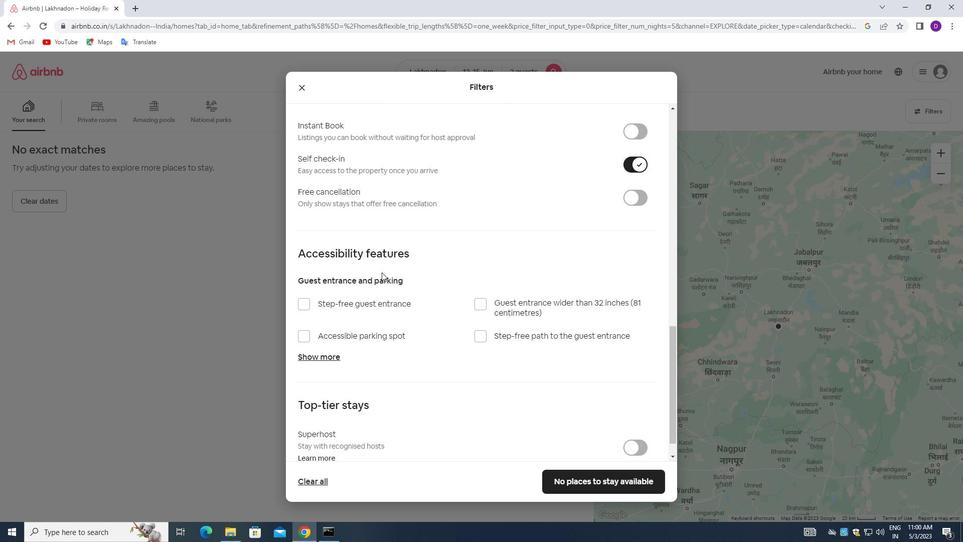 
Action: Mouse moved to (382, 272)
Screenshot: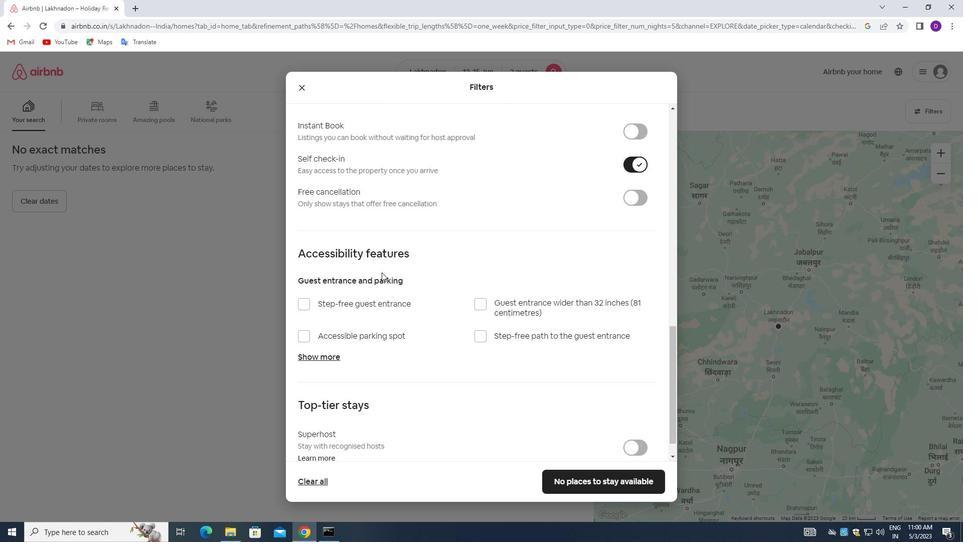 
Action: Mouse scrolled (382, 272) with delta (0, 0)
Screenshot: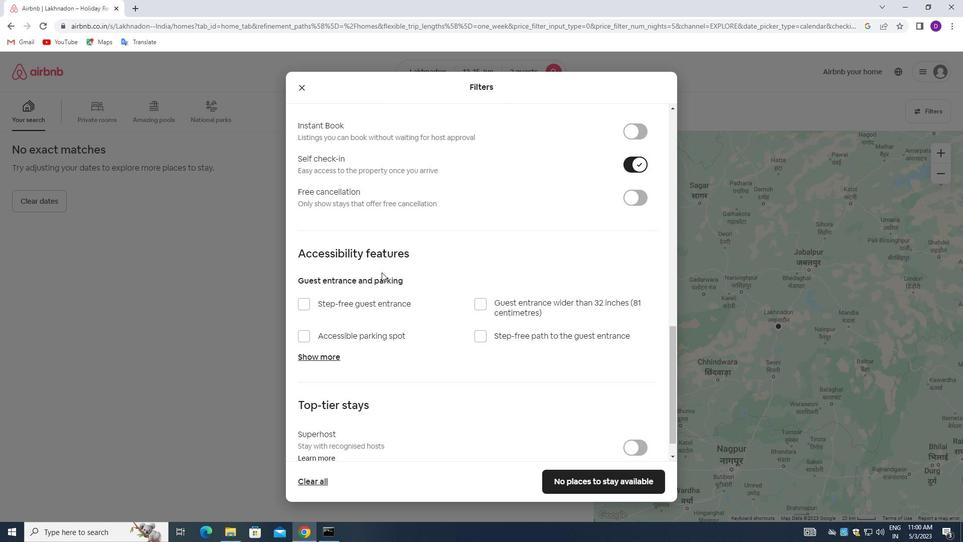 
Action: Mouse scrolled (382, 272) with delta (0, 0)
Screenshot: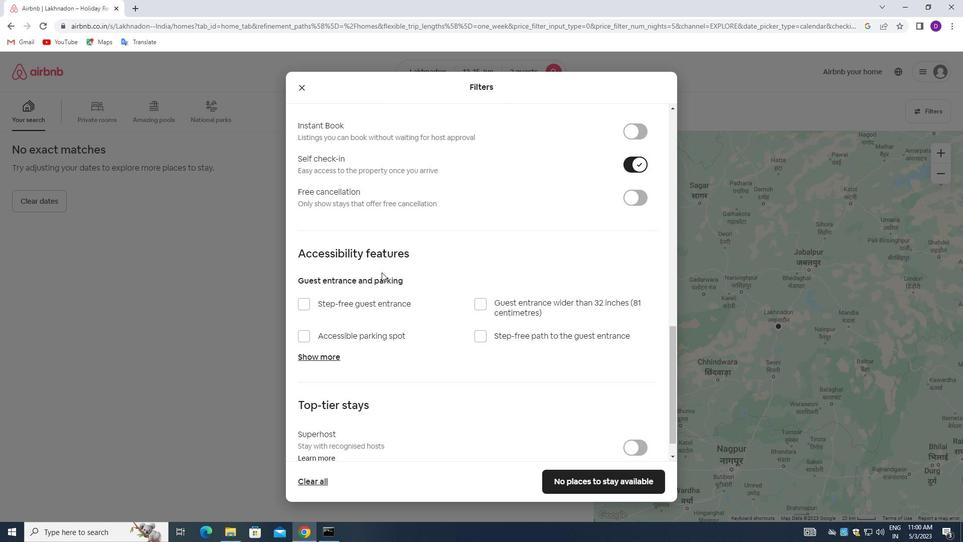 
Action: Mouse moved to (394, 288)
Screenshot: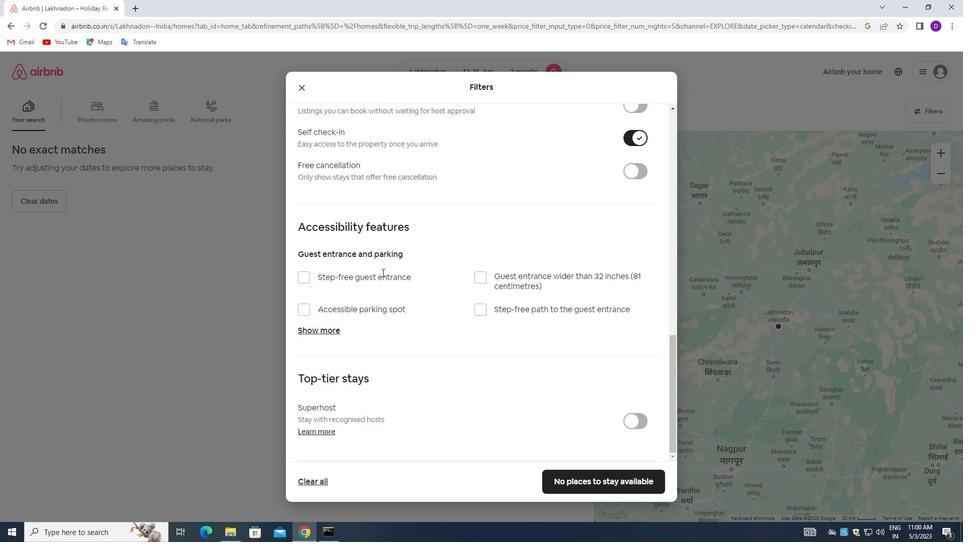
Action: Mouse scrolled (394, 288) with delta (0, 0)
Screenshot: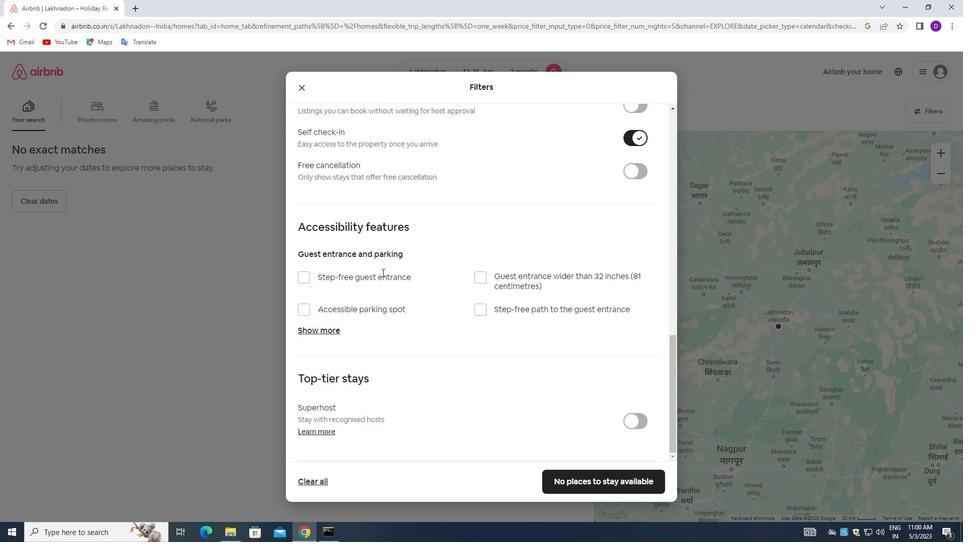 
Action: Mouse moved to (396, 298)
Screenshot: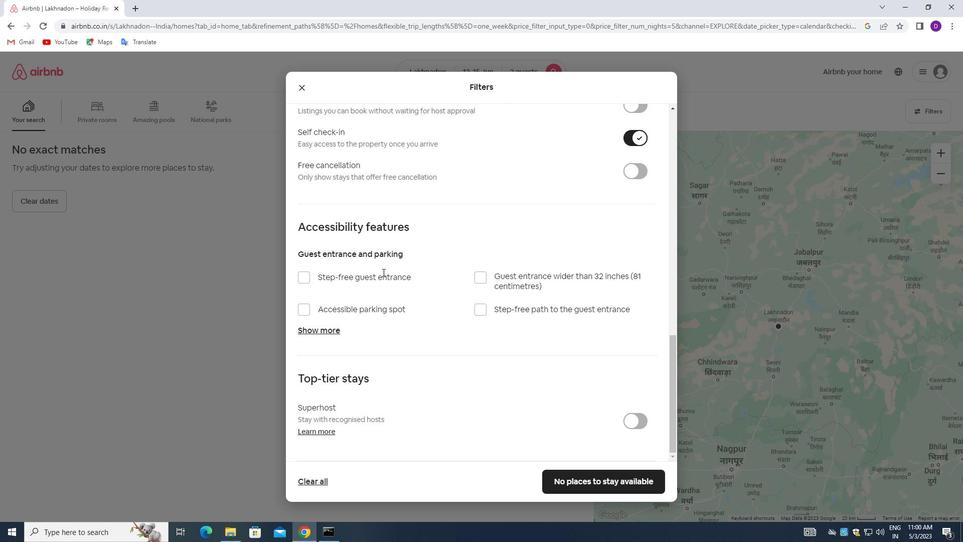 
Action: Mouse scrolled (396, 298) with delta (0, 0)
Screenshot: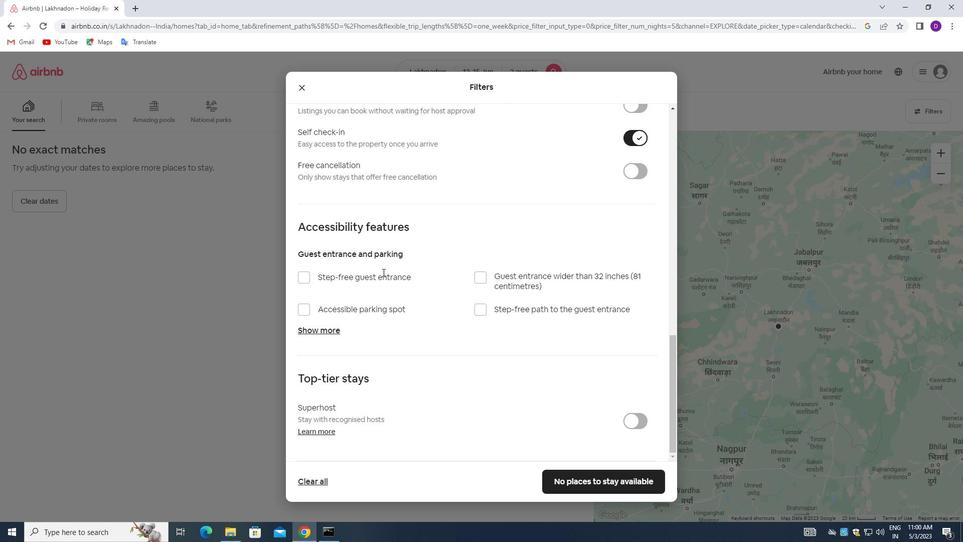 
Action: Mouse moved to (396, 307)
Screenshot: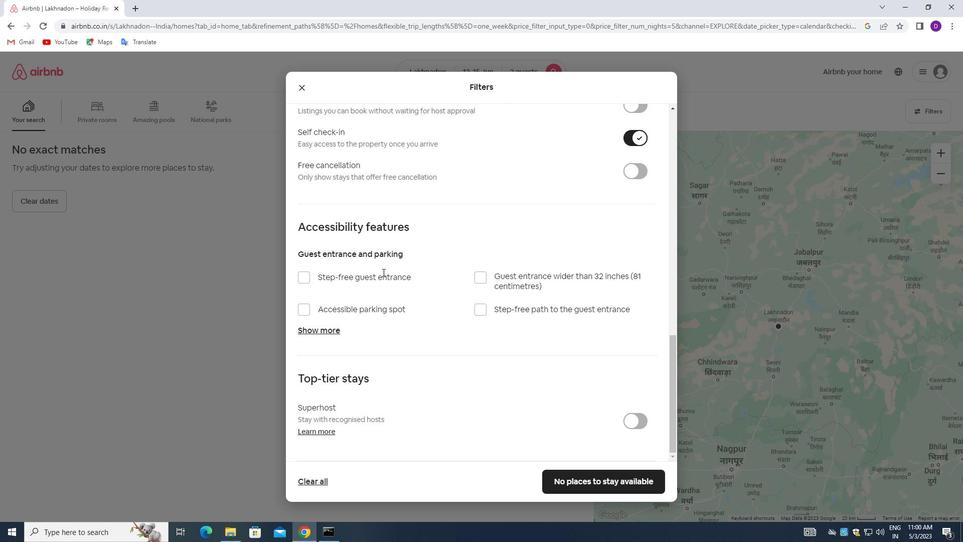 
Action: Mouse scrolled (396, 307) with delta (0, 0)
Screenshot: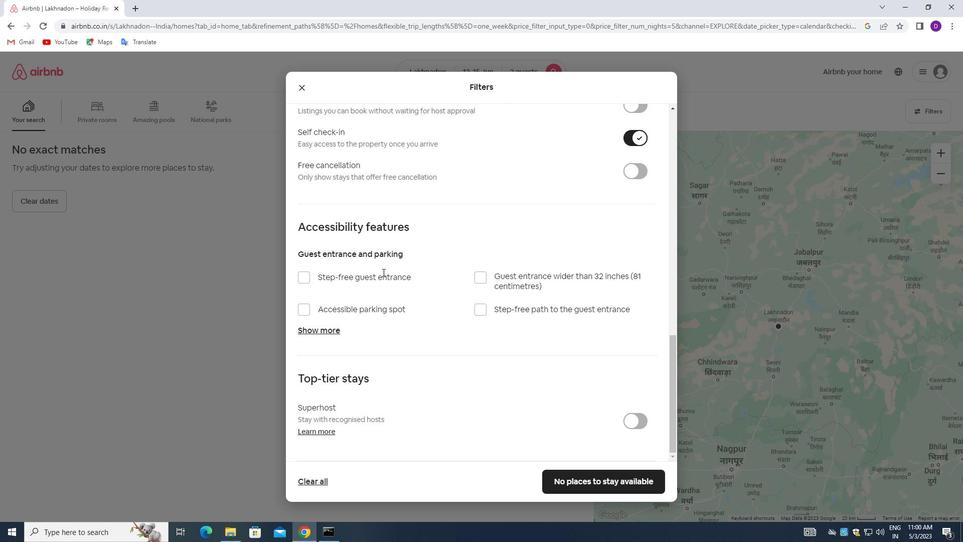 
Action: Mouse moved to (597, 481)
Screenshot: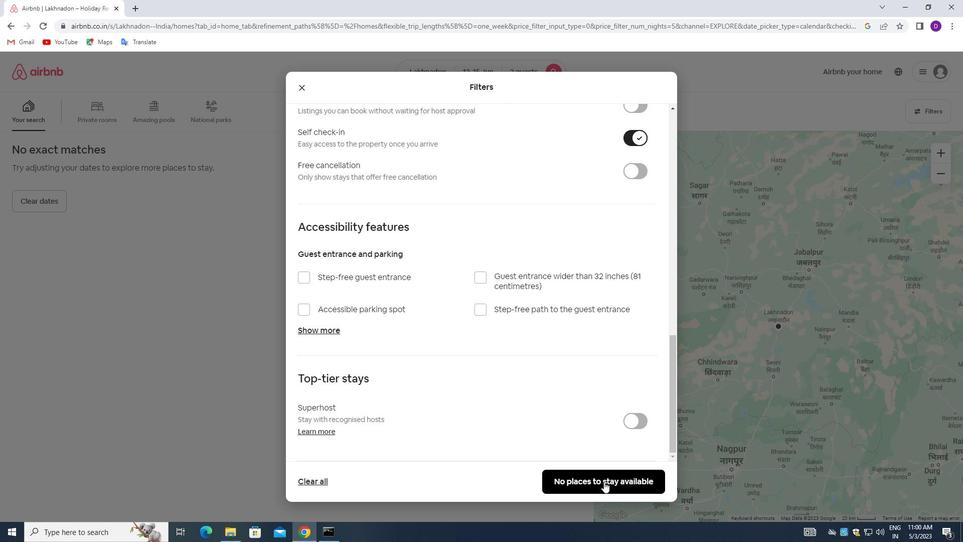 
Action: Mouse pressed left at (597, 481)
Screenshot: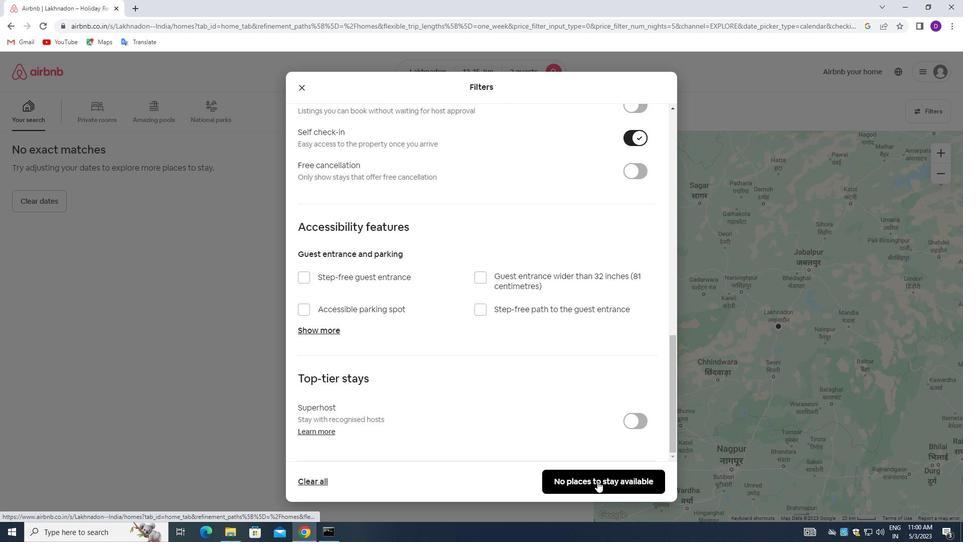 
Action: Mouse moved to (625, 398)
Screenshot: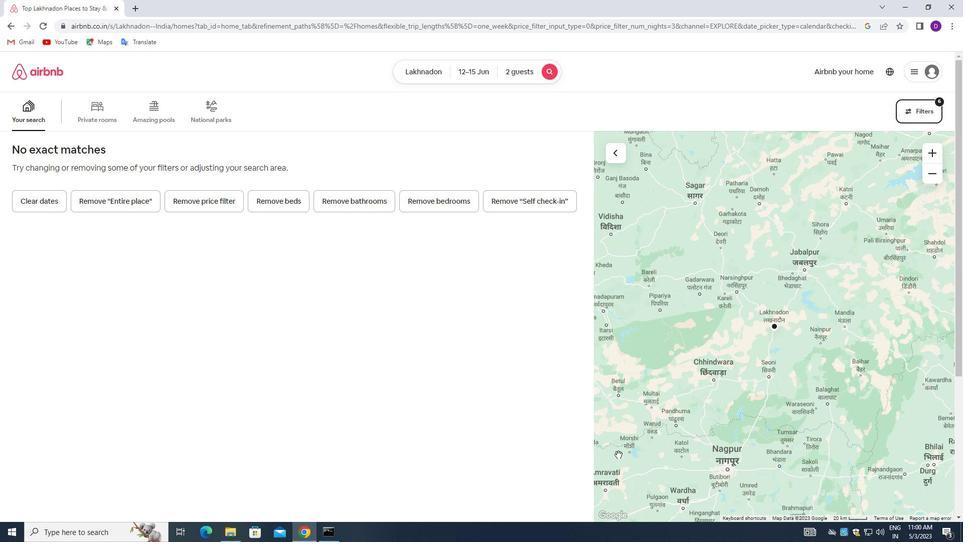 
